 Task: Look for space in Hosdurga, India from 9th June, 2023 to 16th June, 2023 for 2 adults in price range Rs.8000 to Rs.16000. Place can be entire place with 2 bedrooms having 2 beds and 1 bathroom. Property type can be house, flat, guest house. Booking option can be shelf check-in. Required host language is English.
Action: Mouse moved to (418, 105)
Screenshot: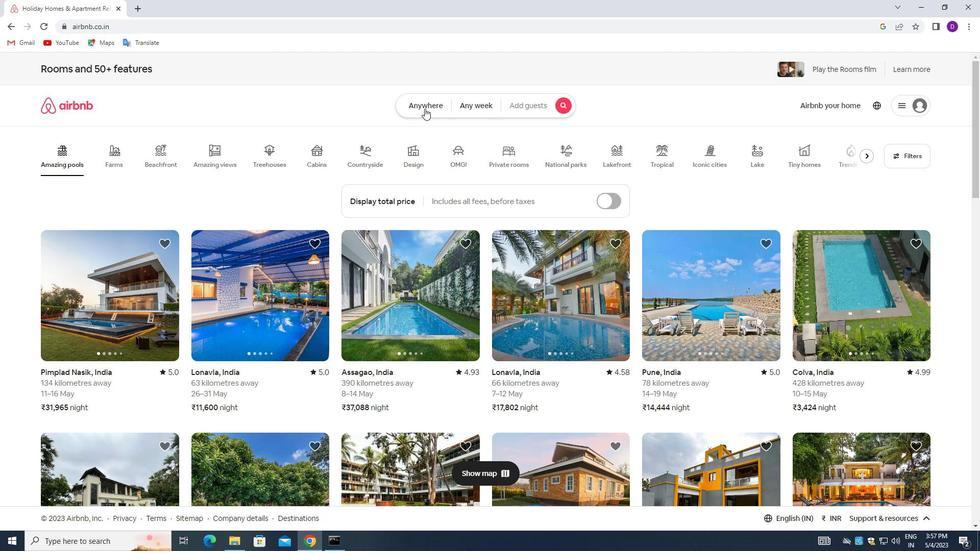 
Action: Mouse pressed left at (418, 105)
Screenshot: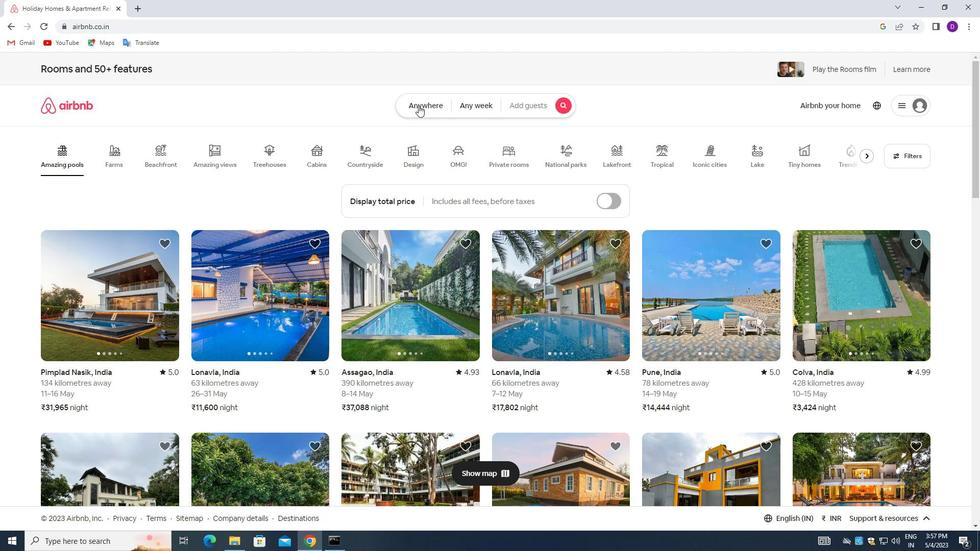 
Action: Mouse moved to (322, 147)
Screenshot: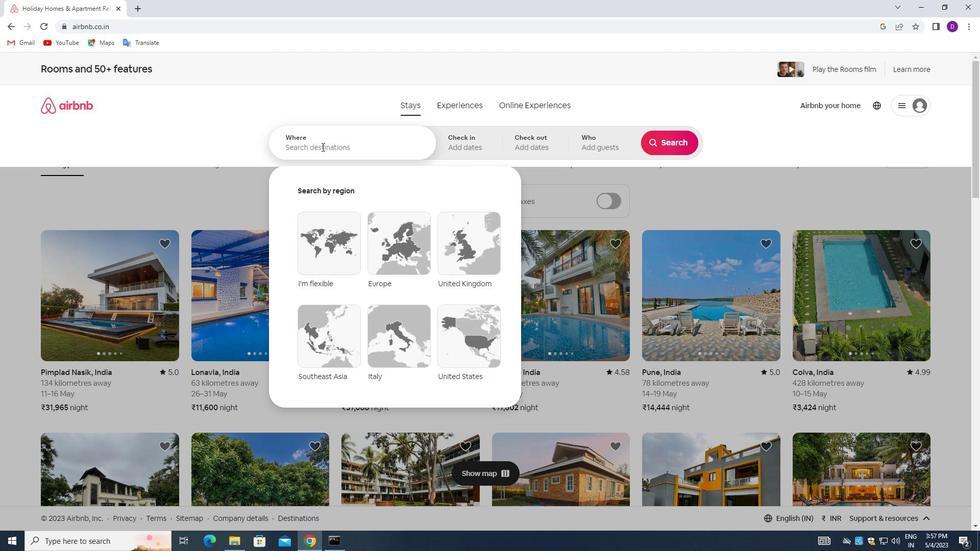
Action: Mouse pressed left at (322, 147)
Screenshot: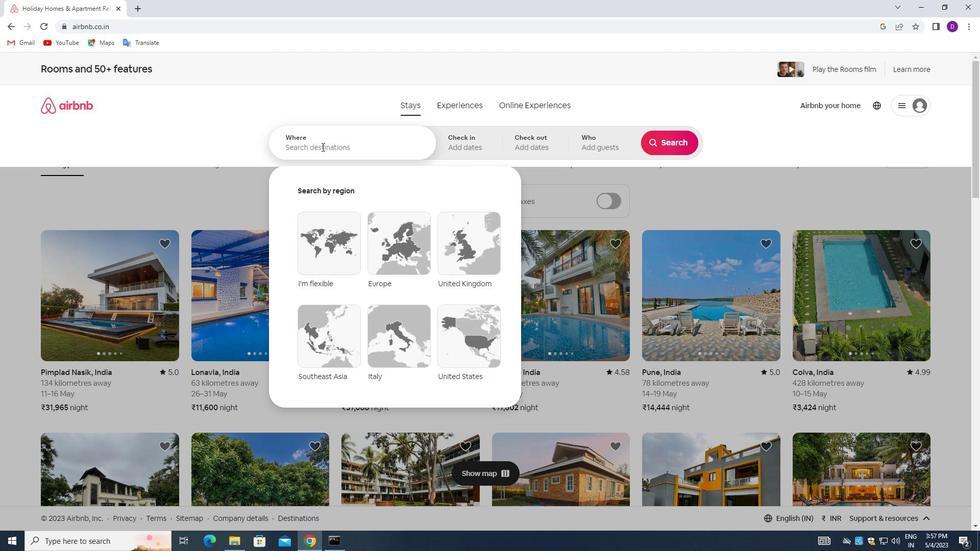 
Action: Mouse moved to (269, 118)
Screenshot: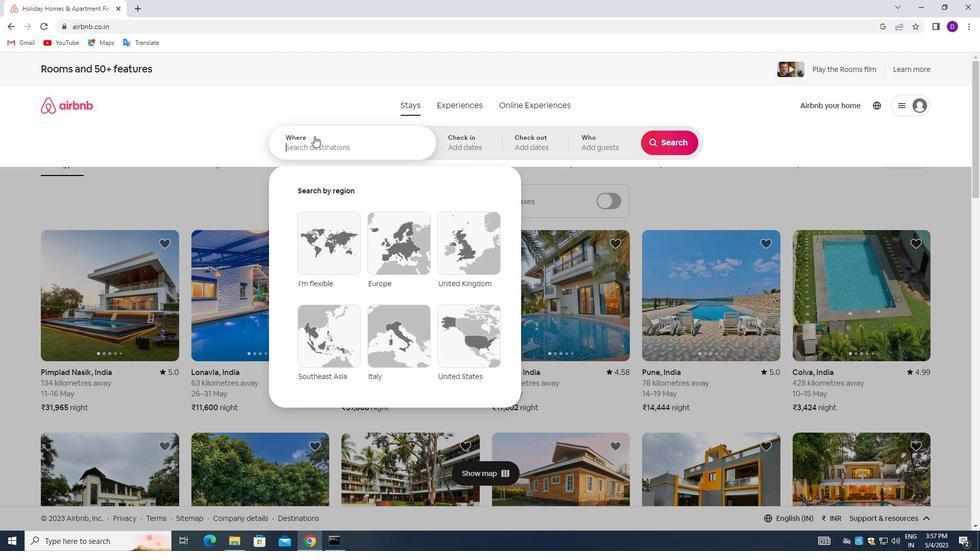 
Action: Key pressed <Key.shift>HOSDURGA,<Key.space><Key.shift>INDIA<Key.enter>
Screenshot: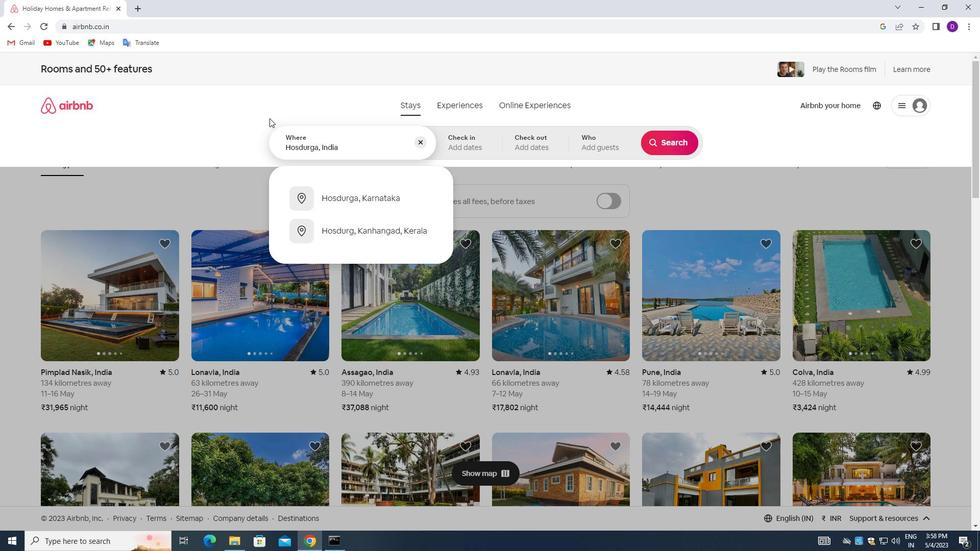 
Action: Mouse moved to (637, 286)
Screenshot: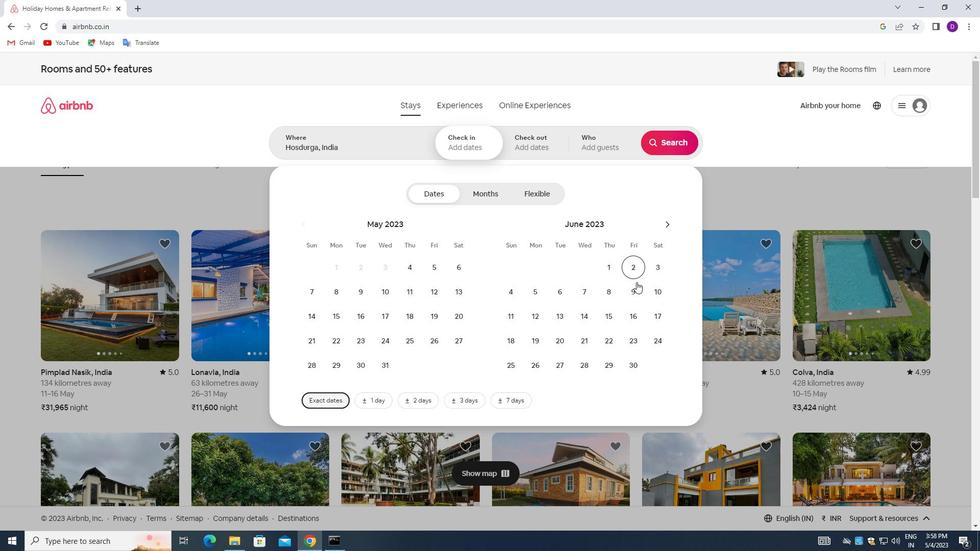 
Action: Mouse pressed left at (637, 286)
Screenshot: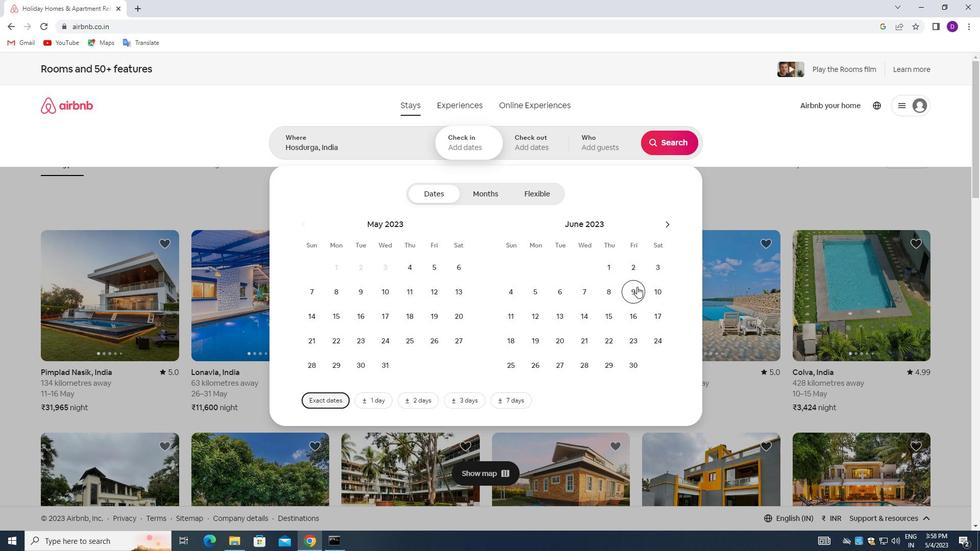 
Action: Mouse moved to (637, 313)
Screenshot: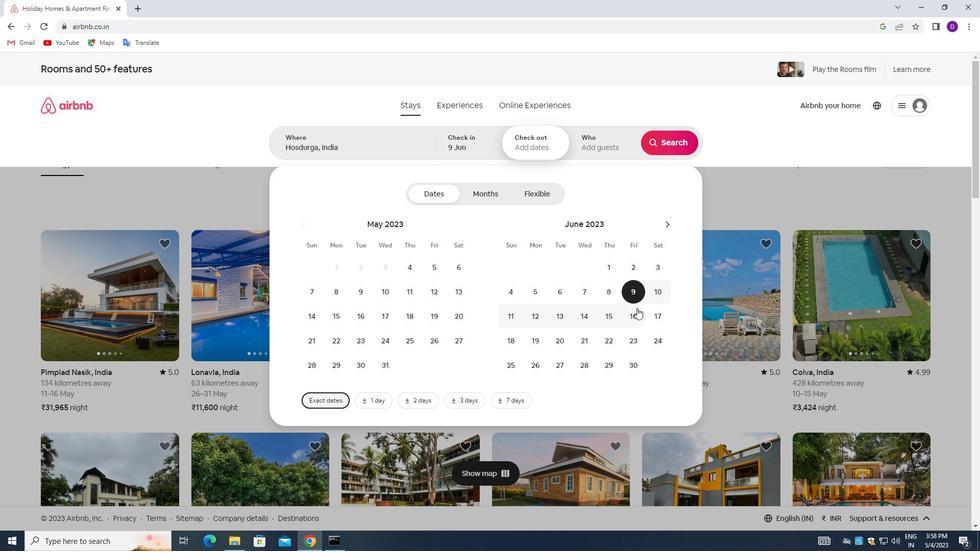 
Action: Mouse pressed left at (637, 313)
Screenshot: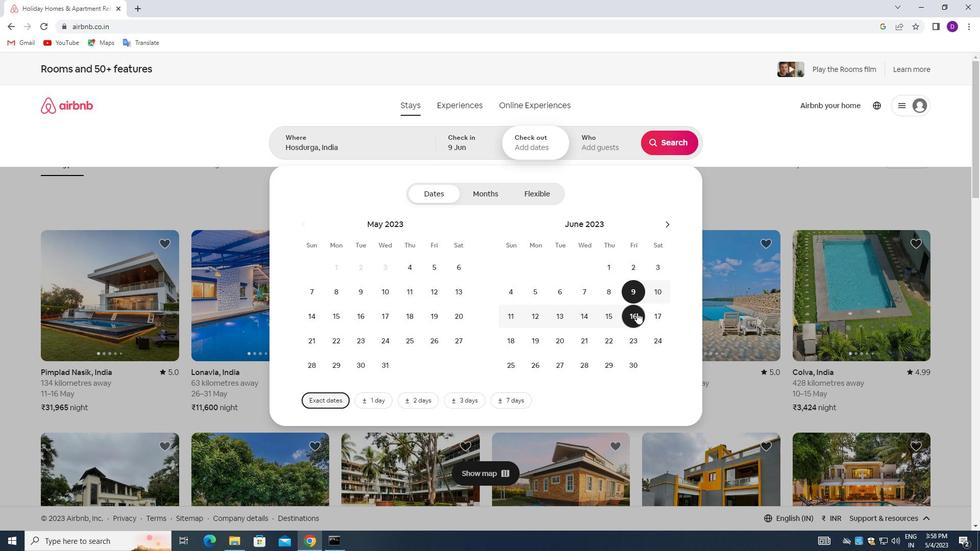 
Action: Mouse moved to (595, 144)
Screenshot: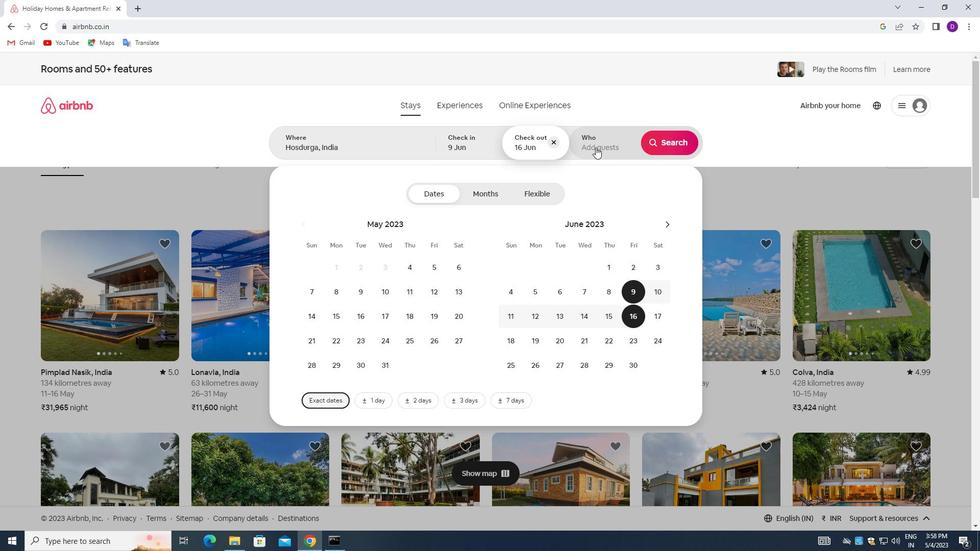 
Action: Mouse pressed left at (595, 144)
Screenshot: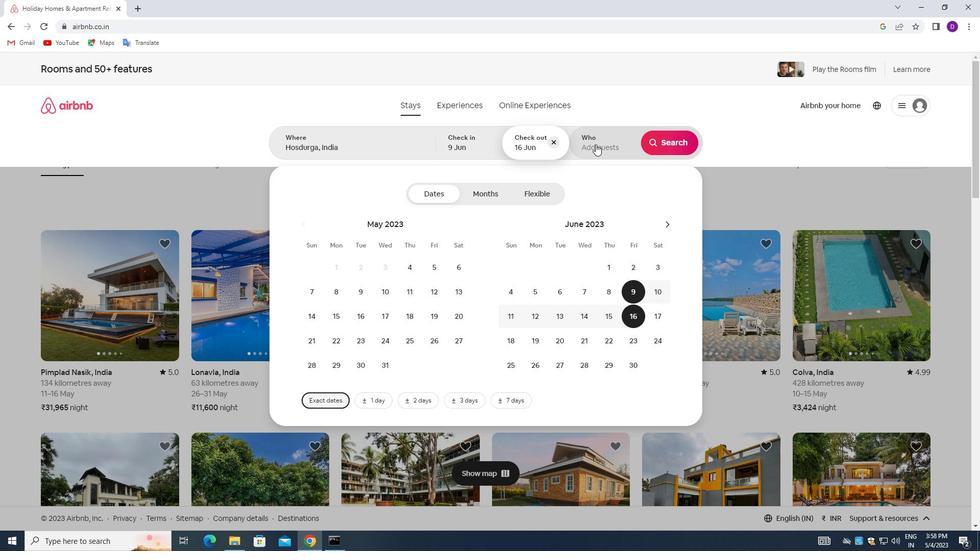 
Action: Mouse moved to (674, 194)
Screenshot: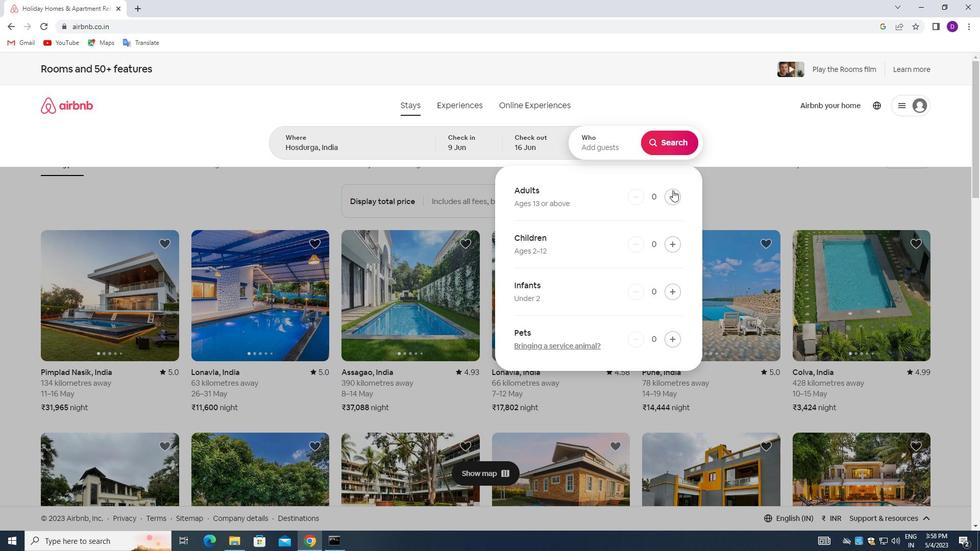 
Action: Mouse pressed left at (674, 194)
Screenshot: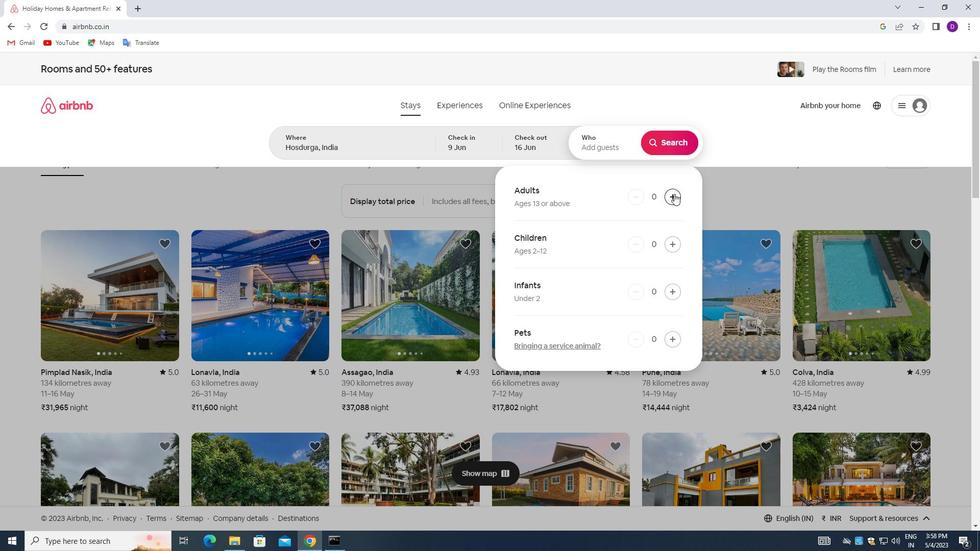 
Action: Mouse pressed left at (674, 194)
Screenshot: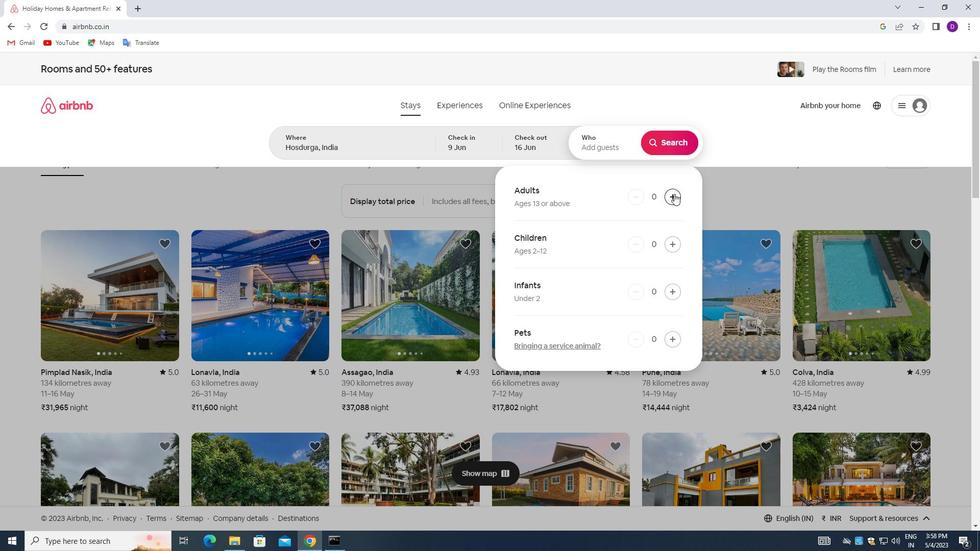 
Action: Mouse moved to (668, 148)
Screenshot: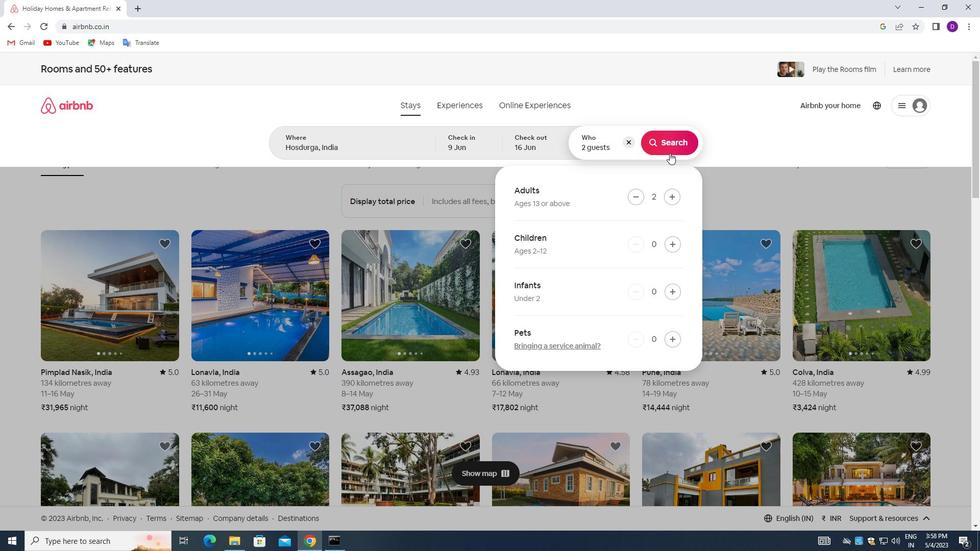 
Action: Mouse pressed left at (668, 148)
Screenshot: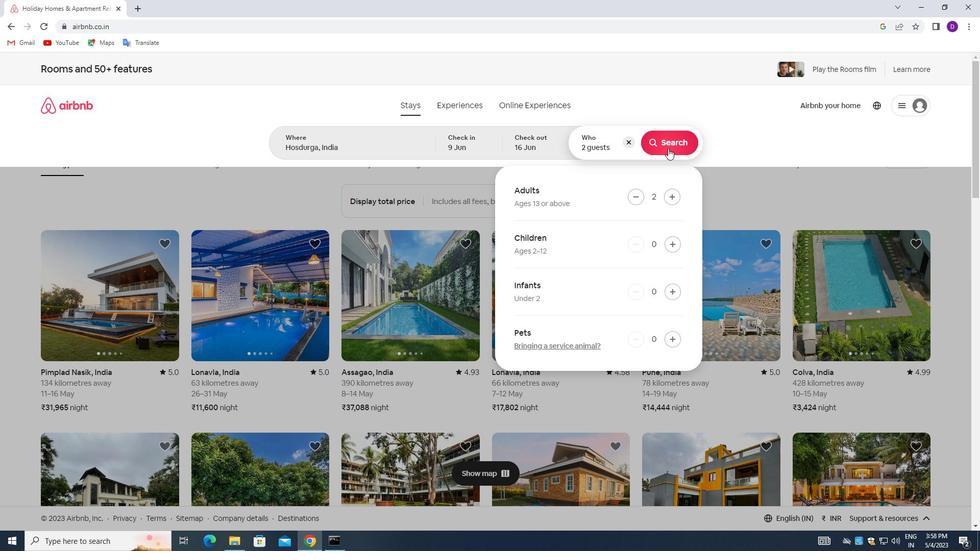 
Action: Mouse moved to (923, 116)
Screenshot: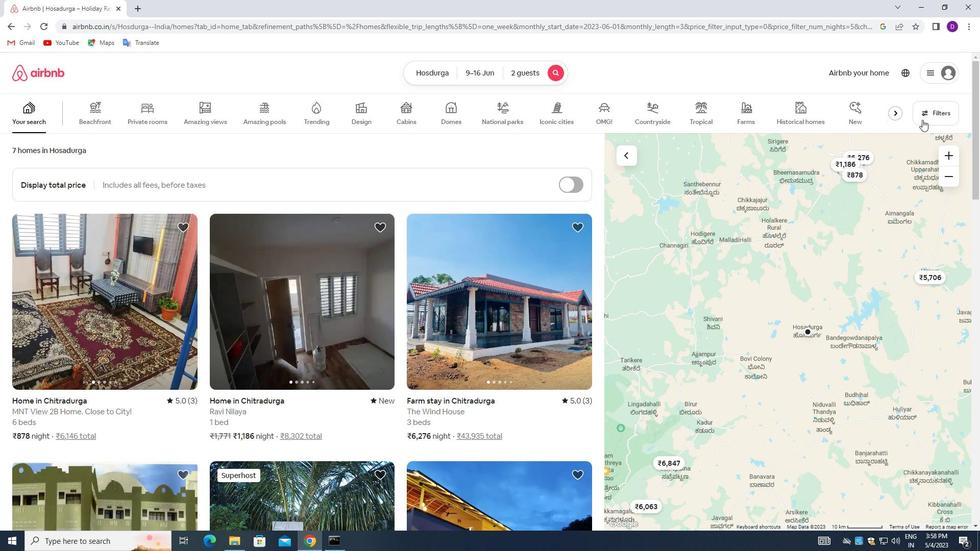 
Action: Mouse pressed left at (923, 116)
Screenshot: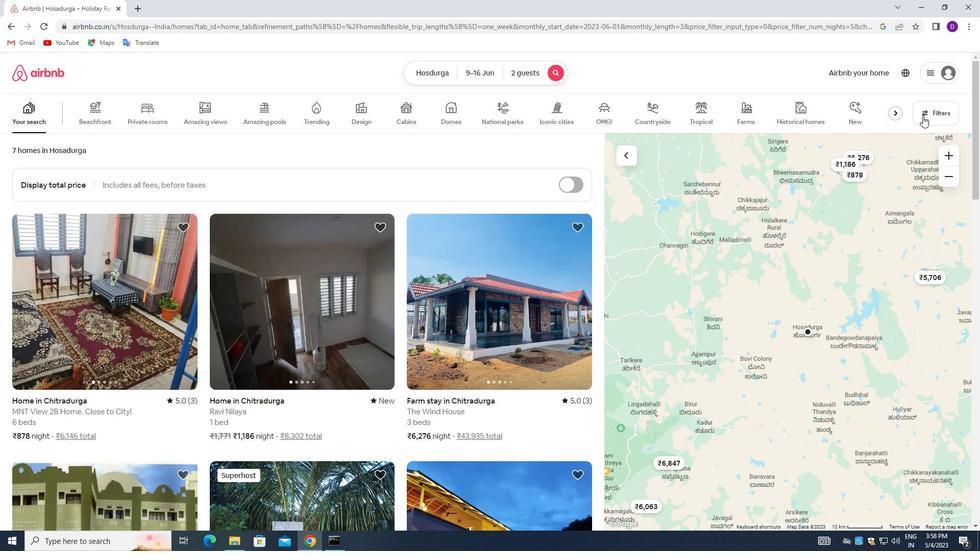 
Action: Mouse moved to (382, 242)
Screenshot: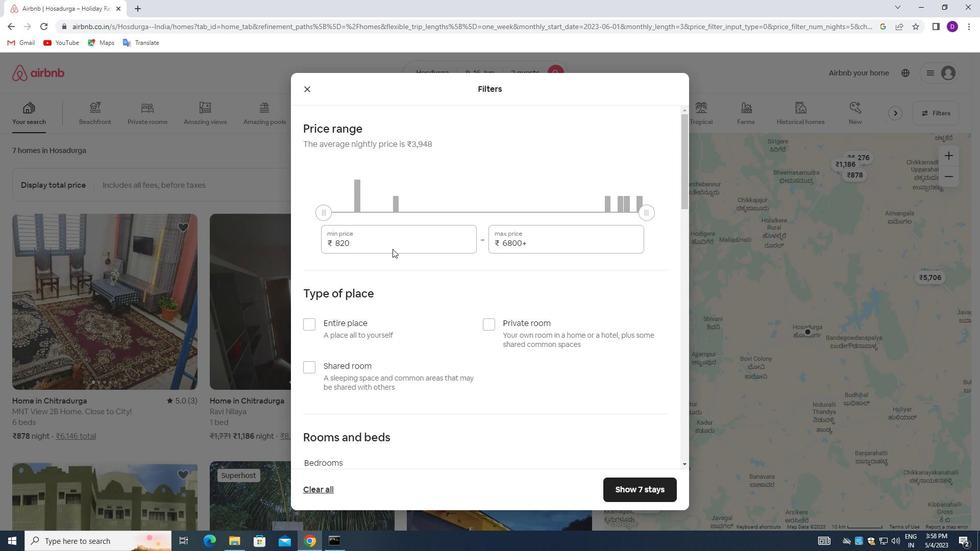 
Action: Mouse pressed left at (382, 242)
Screenshot: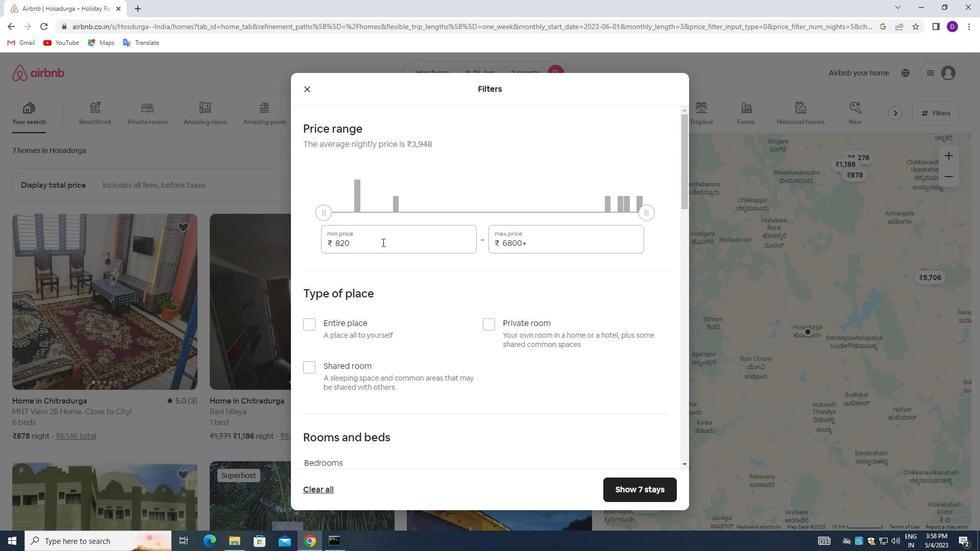 
Action: Mouse pressed left at (382, 242)
Screenshot: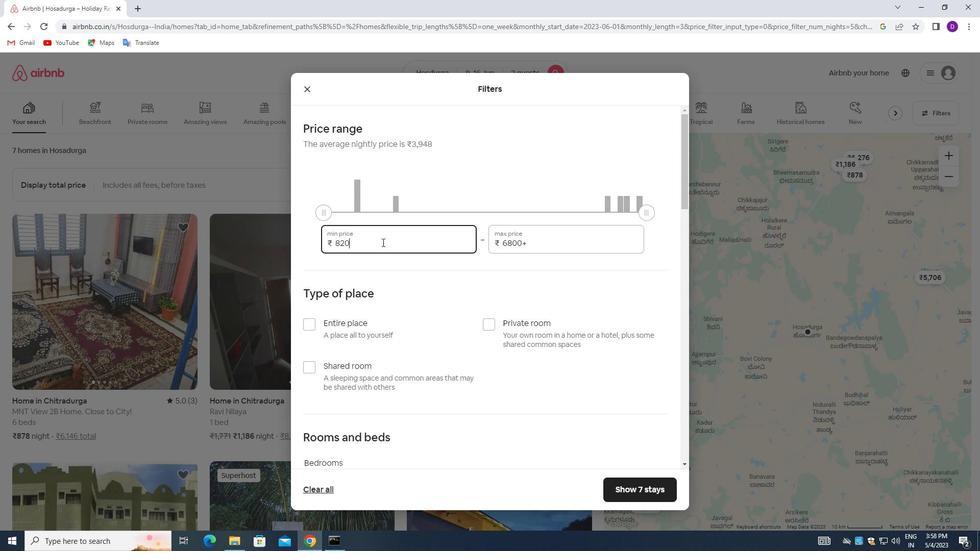 
Action: Mouse moved to (383, 242)
Screenshot: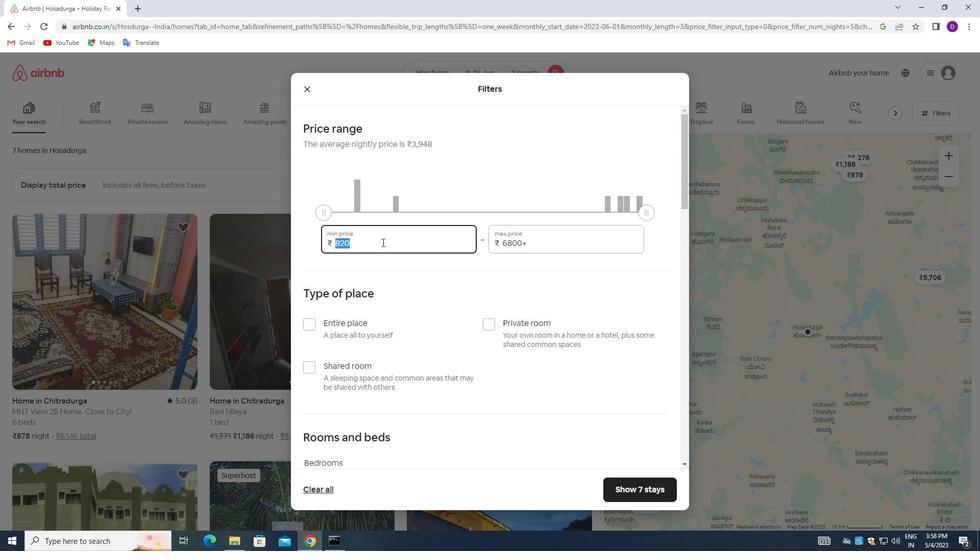 
Action: Key pressed 8000<Key.tab>1699<Key.backspace><Key.backspace>000
Screenshot: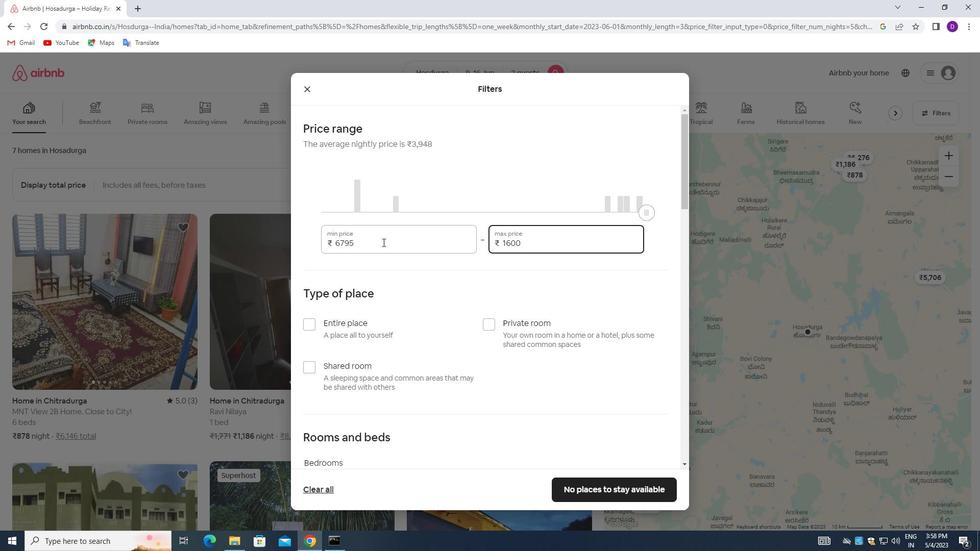 
Action: Mouse moved to (451, 323)
Screenshot: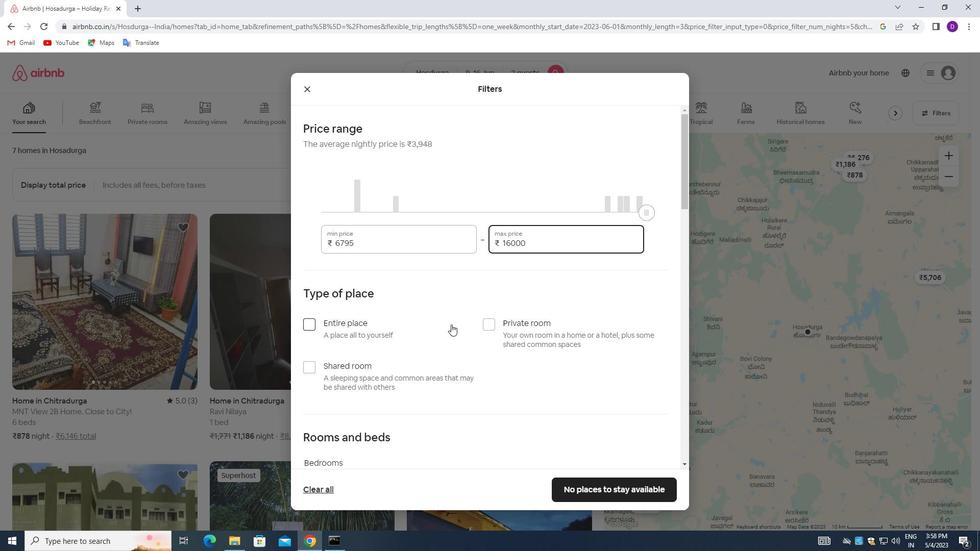 
Action: Mouse scrolled (451, 322) with delta (0, 0)
Screenshot: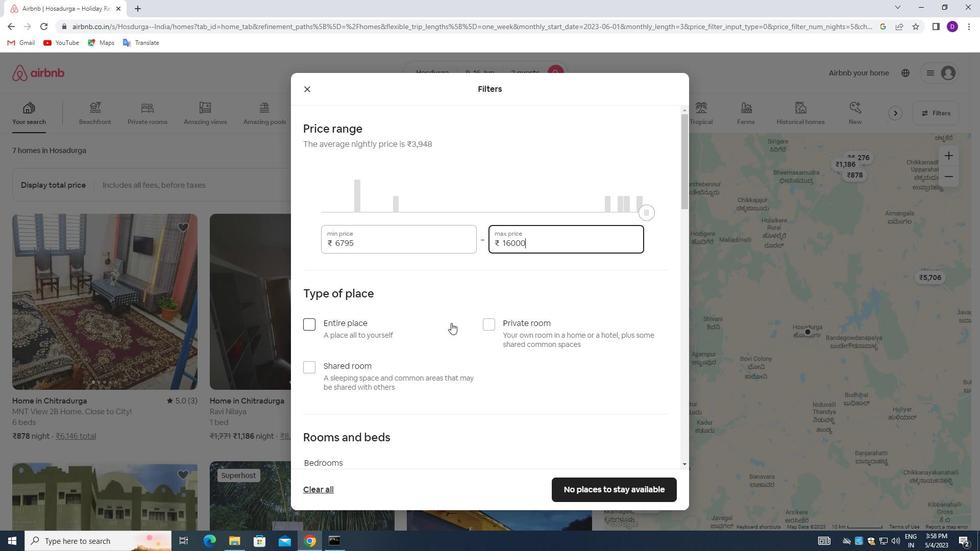 
Action: Mouse scrolled (451, 322) with delta (0, 0)
Screenshot: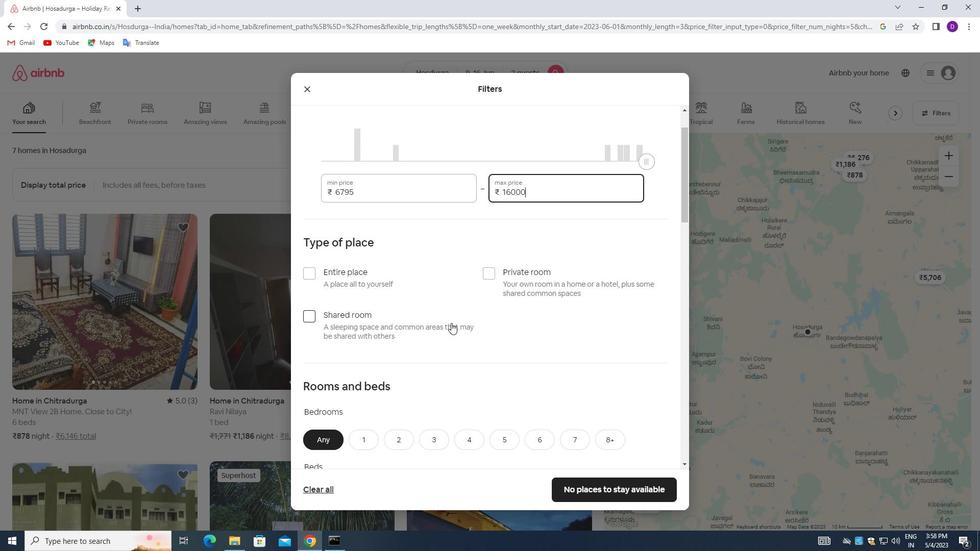
Action: Mouse moved to (449, 318)
Screenshot: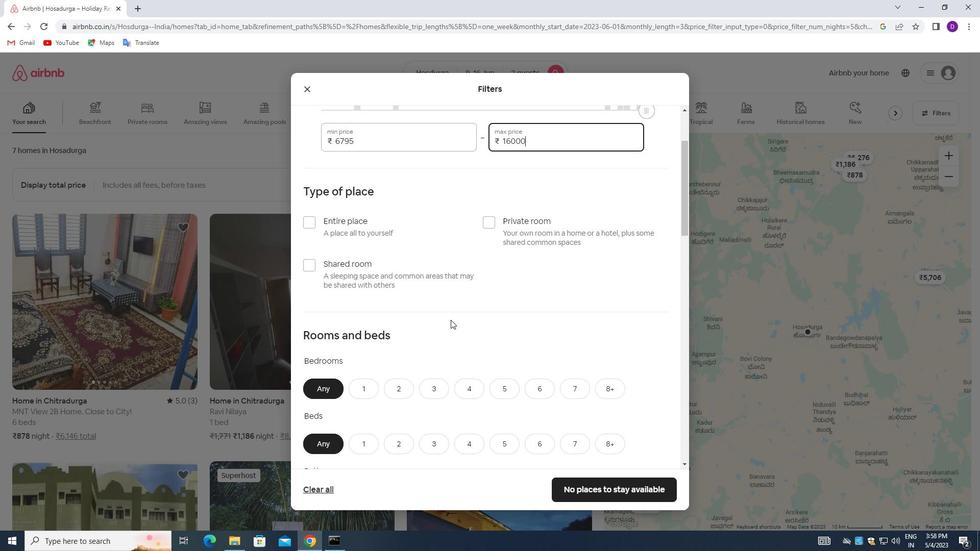 
Action: Mouse scrolled (449, 318) with delta (0, 0)
Screenshot: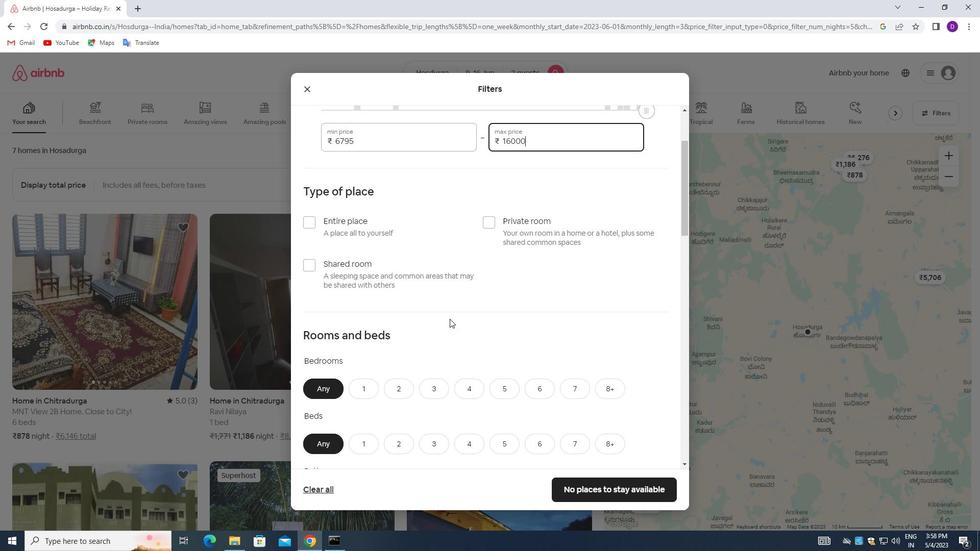 
Action: Mouse moved to (313, 172)
Screenshot: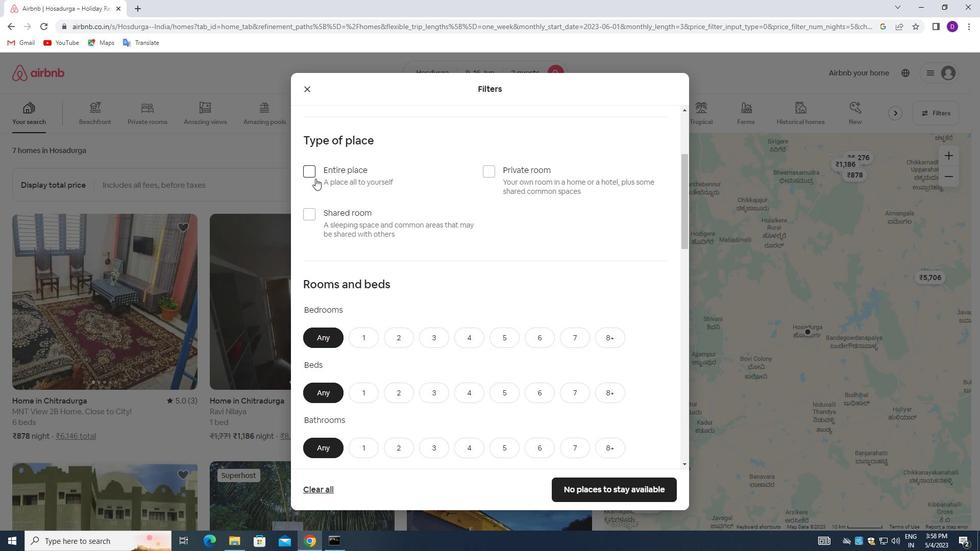 
Action: Mouse pressed left at (313, 172)
Screenshot: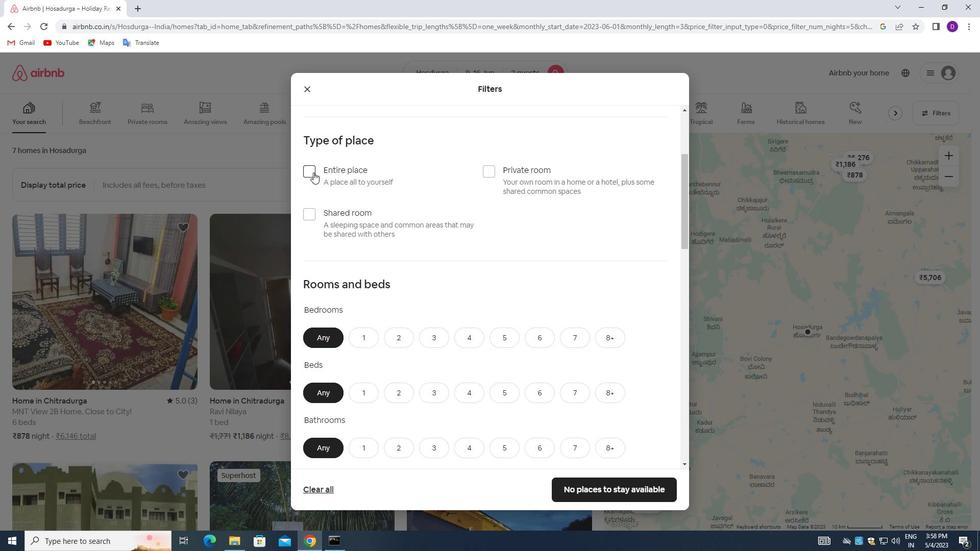 
Action: Mouse moved to (426, 259)
Screenshot: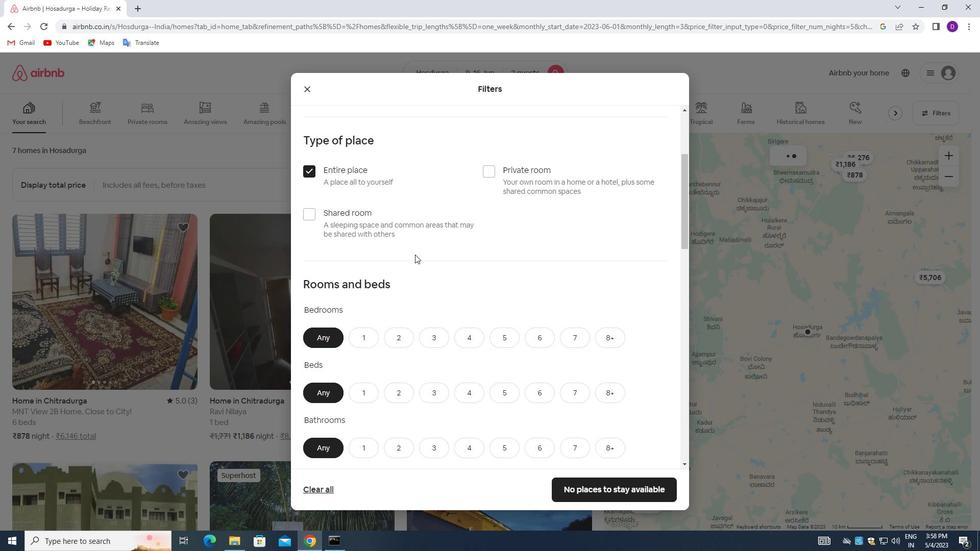 
Action: Mouse scrolled (426, 259) with delta (0, 0)
Screenshot: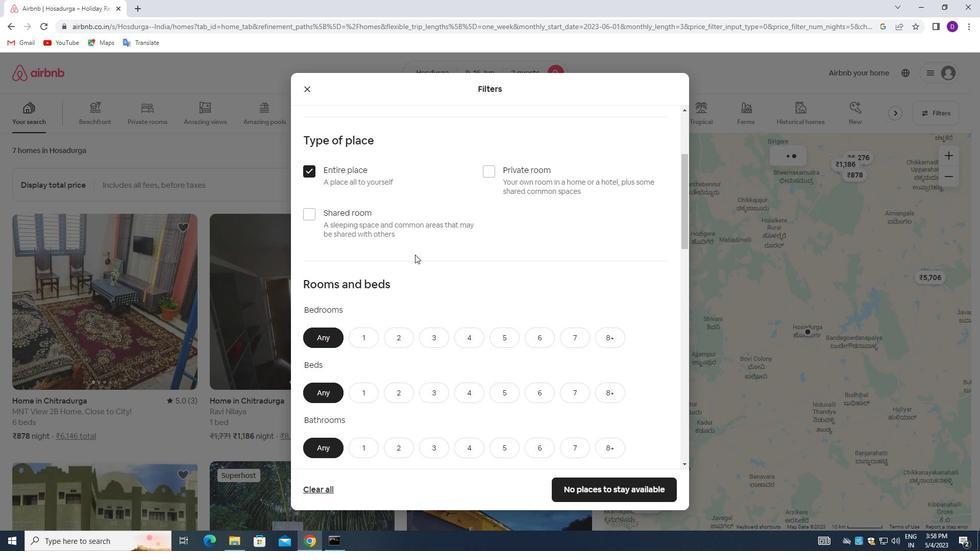 
Action: Mouse moved to (426, 260)
Screenshot: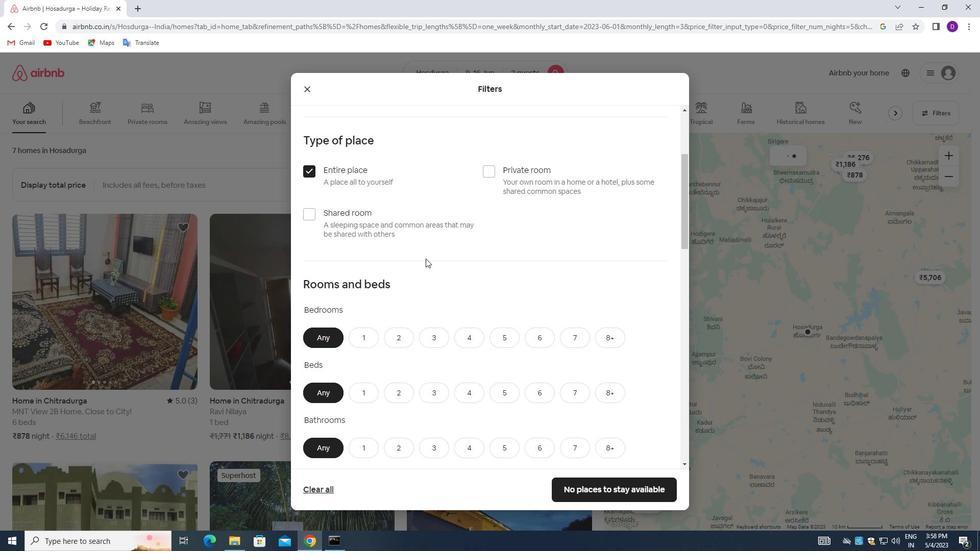
Action: Mouse scrolled (426, 260) with delta (0, 0)
Screenshot: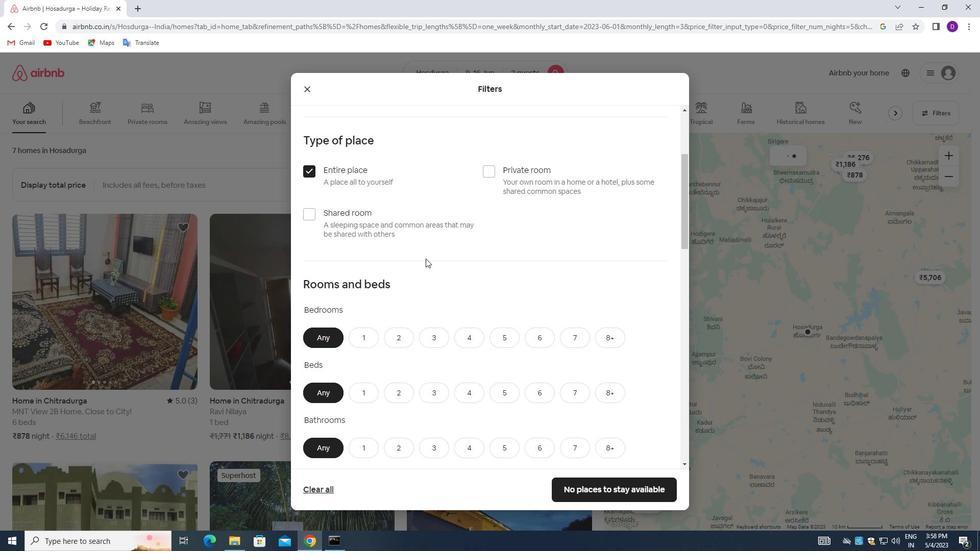 
Action: Mouse moved to (396, 243)
Screenshot: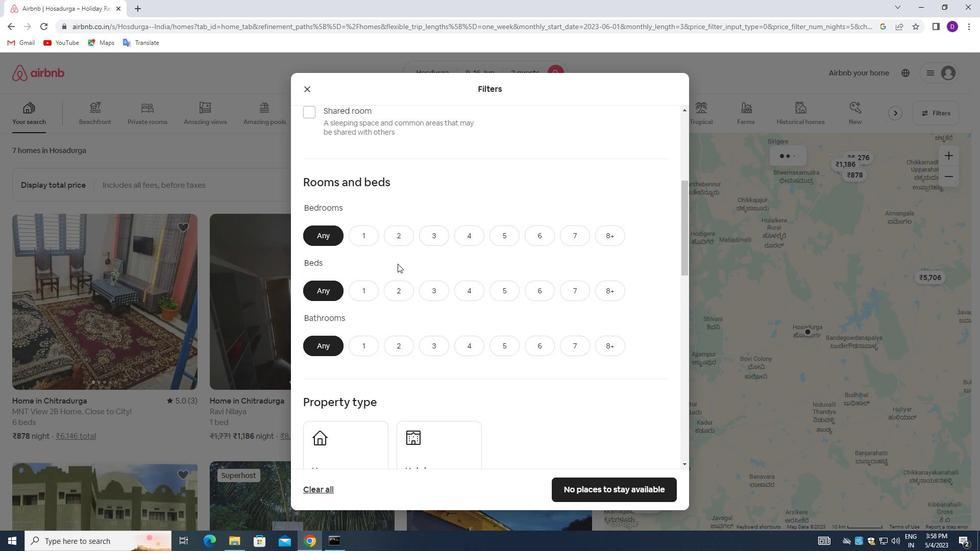 
Action: Mouse pressed left at (396, 243)
Screenshot: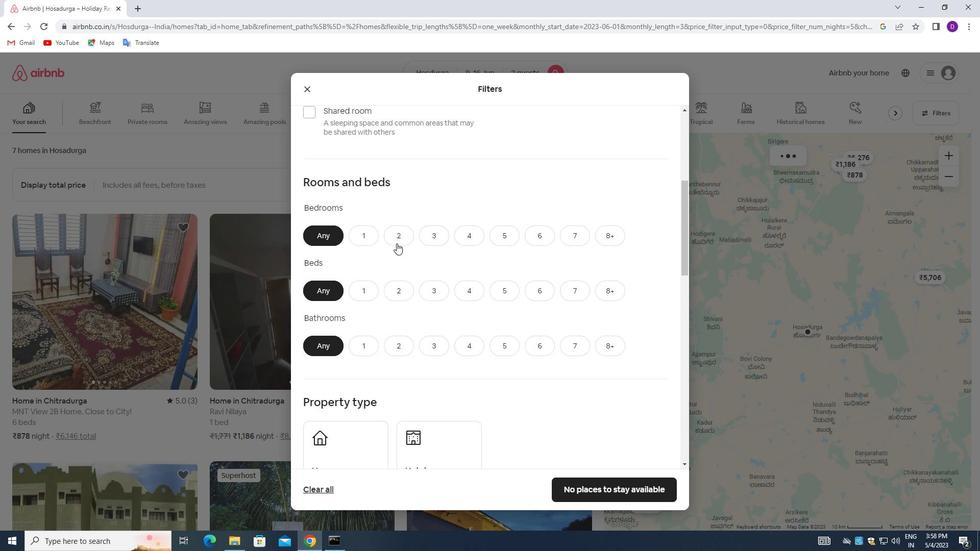 
Action: Mouse moved to (399, 284)
Screenshot: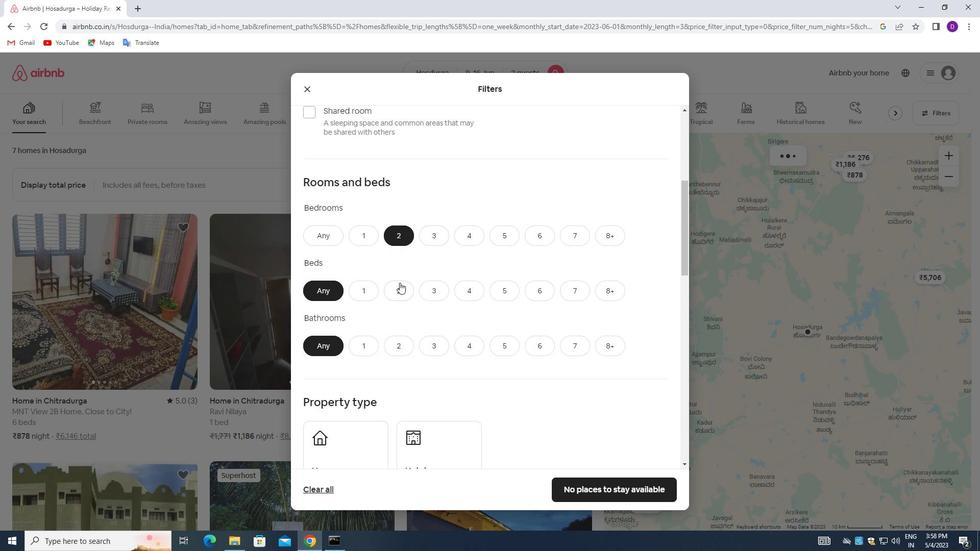 
Action: Mouse pressed left at (399, 284)
Screenshot: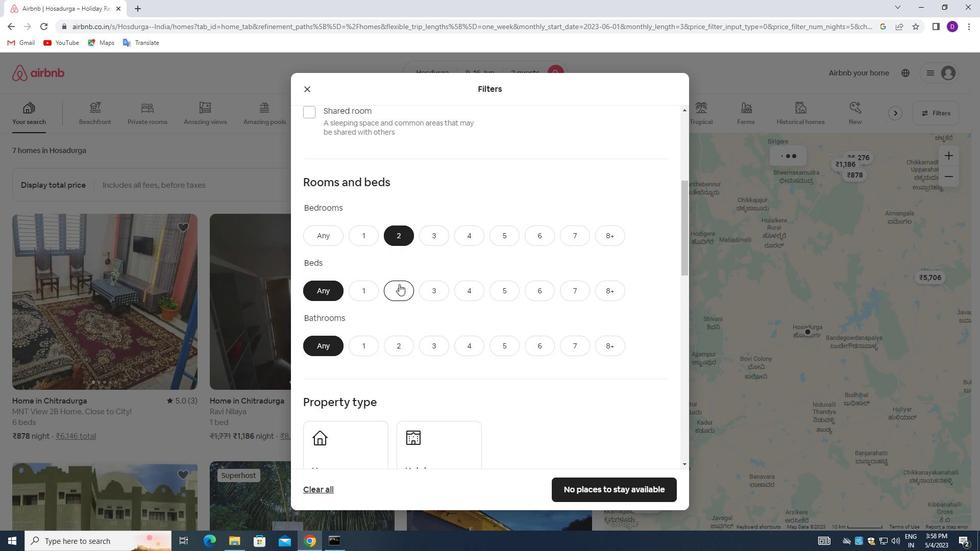 
Action: Mouse moved to (371, 342)
Screenshot: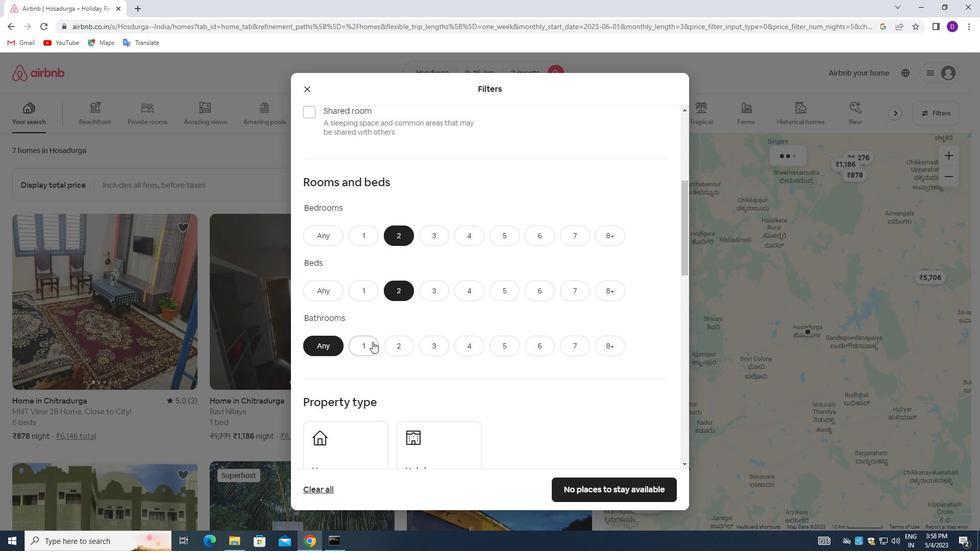 
Action: Mouse pressed left at (371, 342)
Screenshot: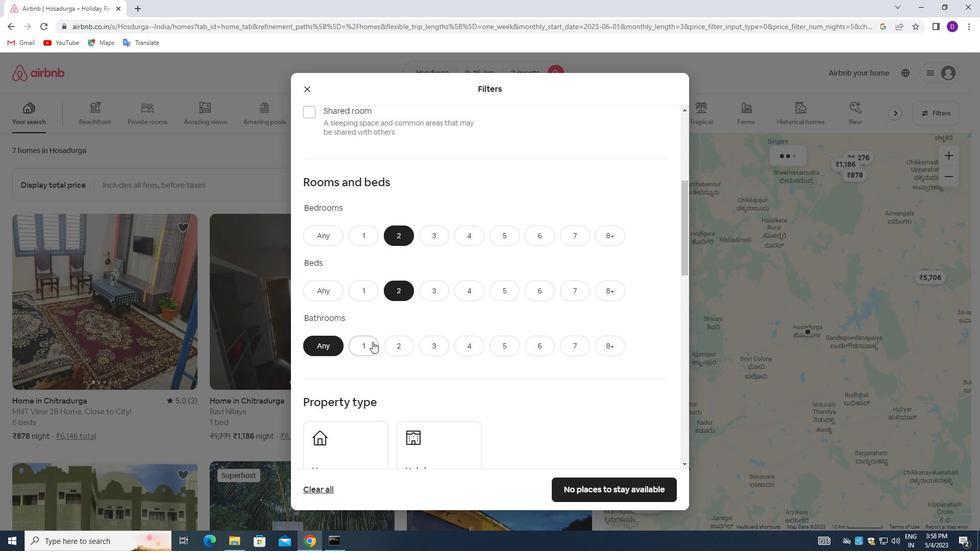 
Action: Mouse moved to (396, 355)
Screenshot: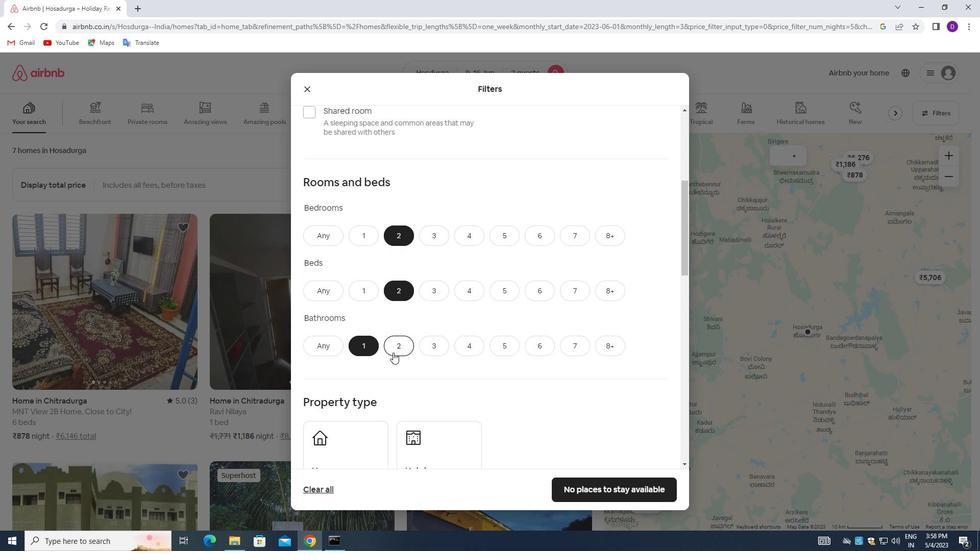 
Action: Mouse scrolled (396, 354) with delta (0, 0)
Screenshot: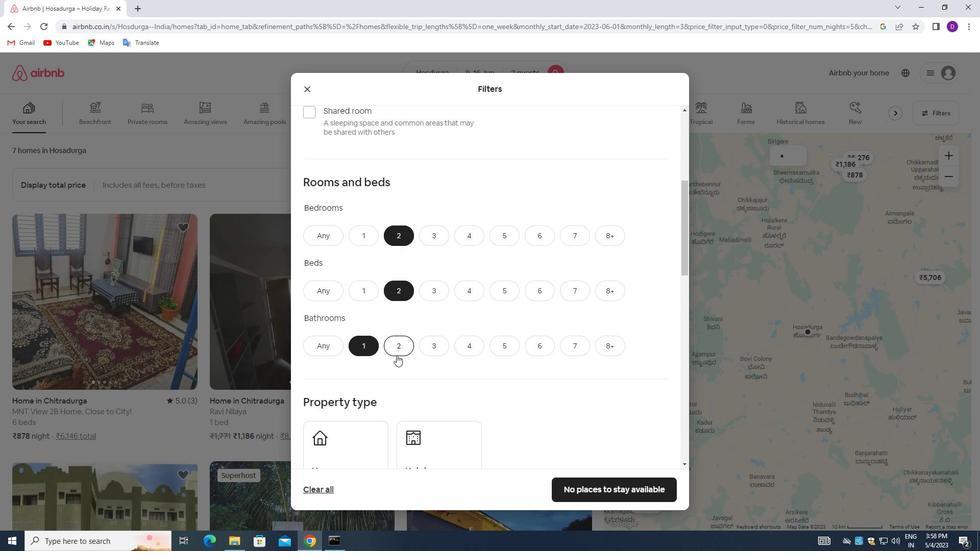 
Action: Mouse scrolled (396, 354) with delta (0, 0)
Screenshot: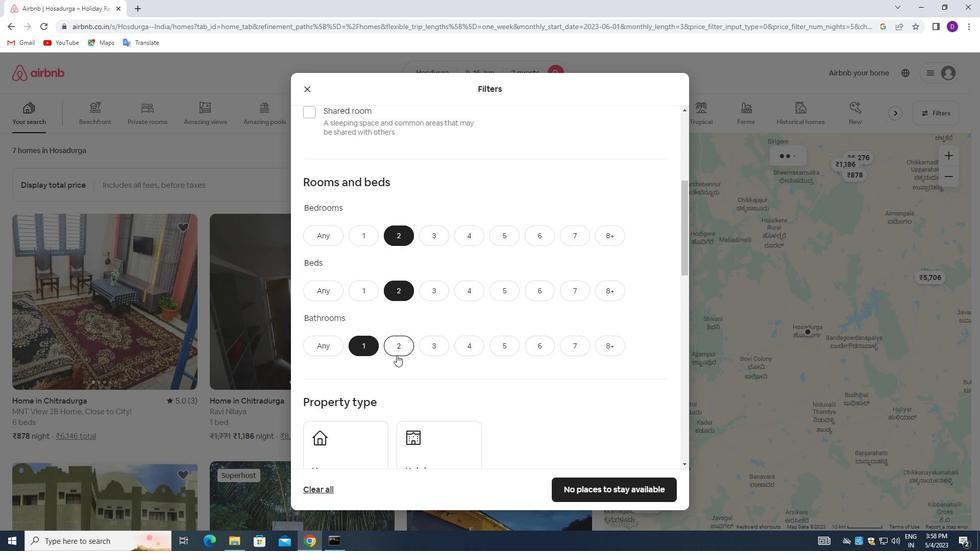 
Action: Mouse moved to (347, 346)
Screenshot: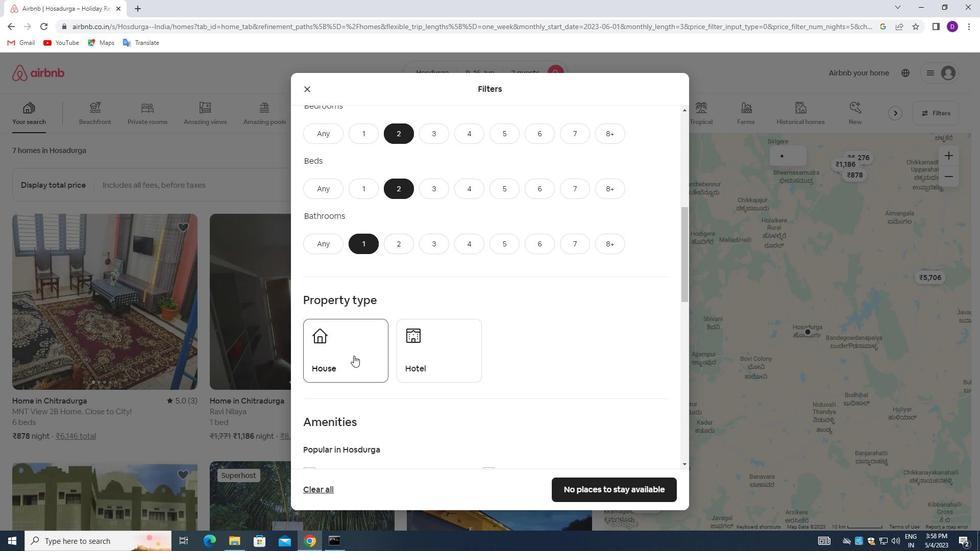 
Action: Mouse pressed left at (347, 346)
Screenshot: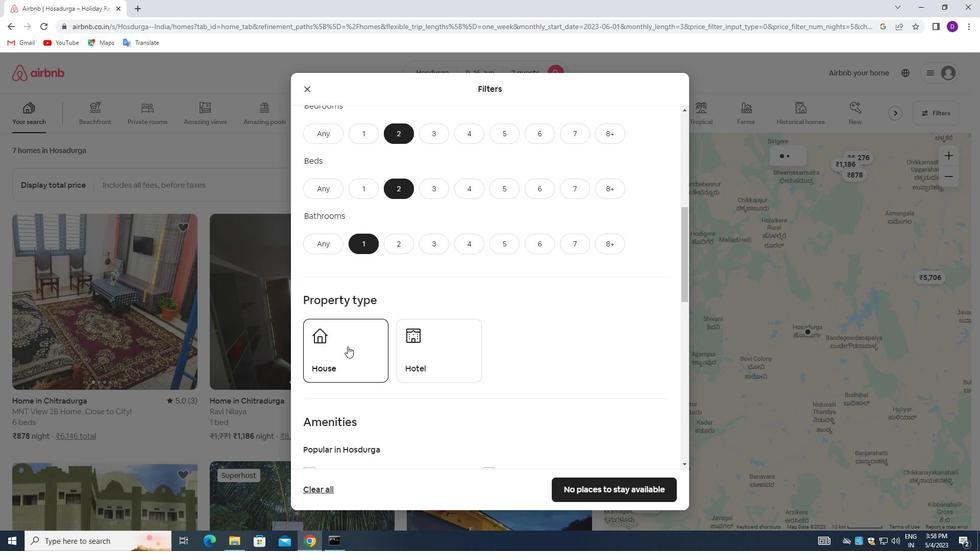
Action: Mouse moved to (410, 339)
Screenshot: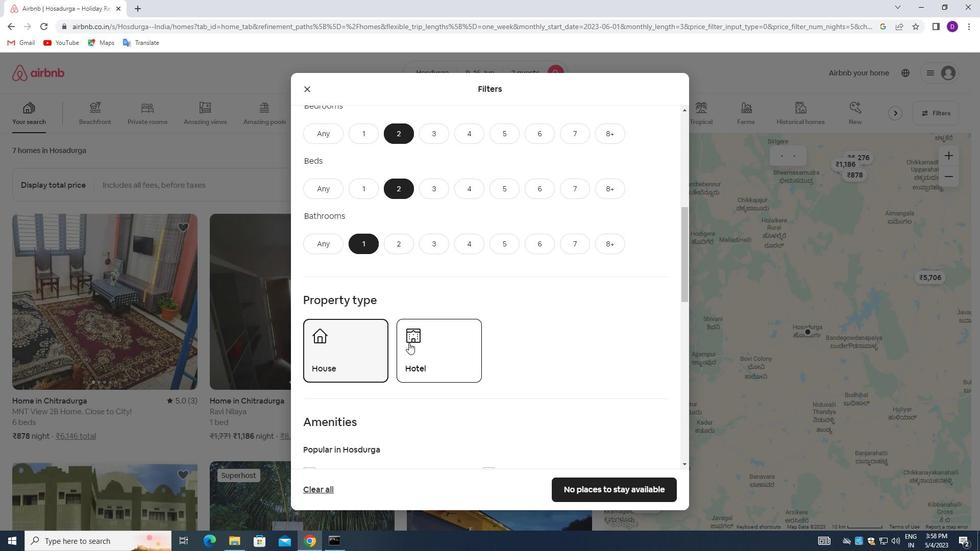 
Action: Mouse scrolled (410, 339) with delta (0, 0)
Screenshot: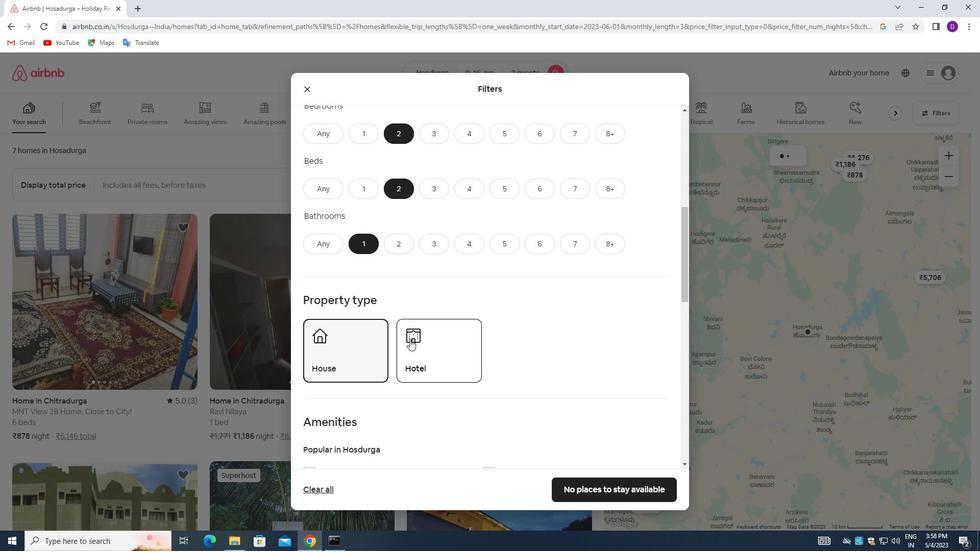 
Action: Mouse scrolled (410, 339) with delta (0, 0)
Screenshot: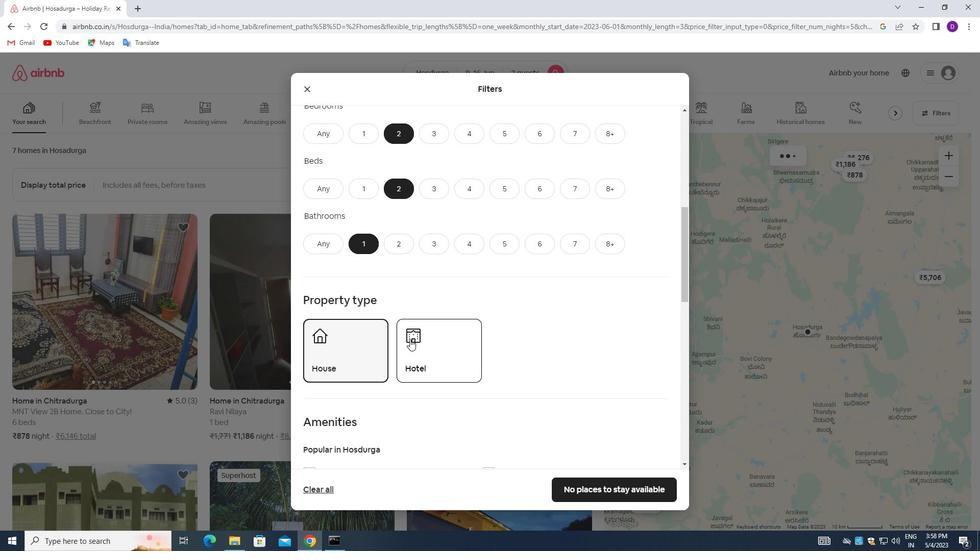 
Action: Mouse moved to (410, 339)
Screenshot: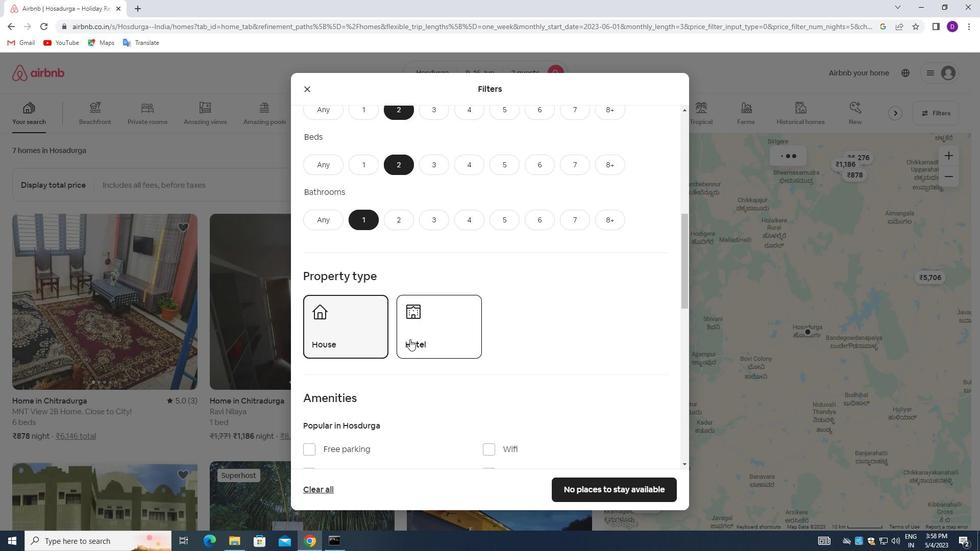 
Action: Mouse scrolled (410, 339) with delta (0, 0)
Screenshot: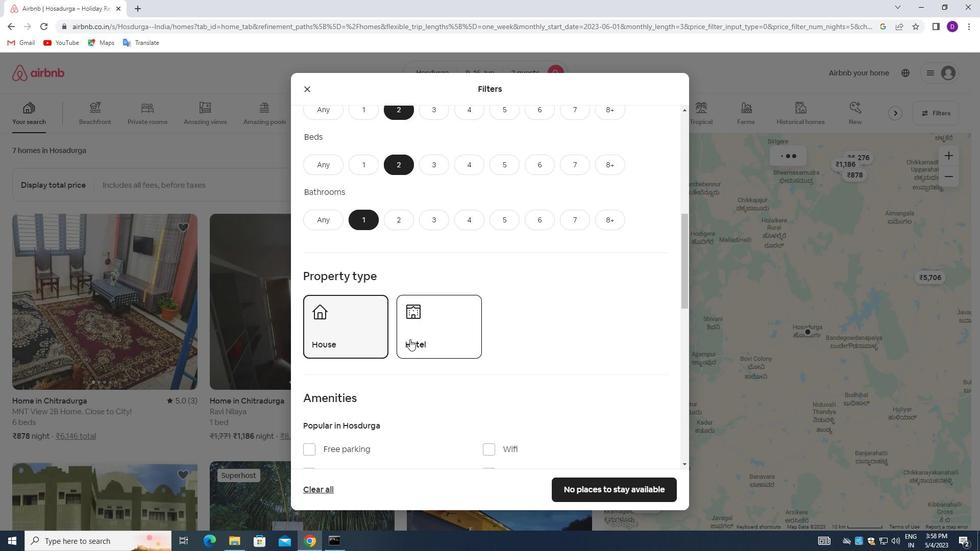 
Action: Mouse moved to (410, 340)
Screenshot: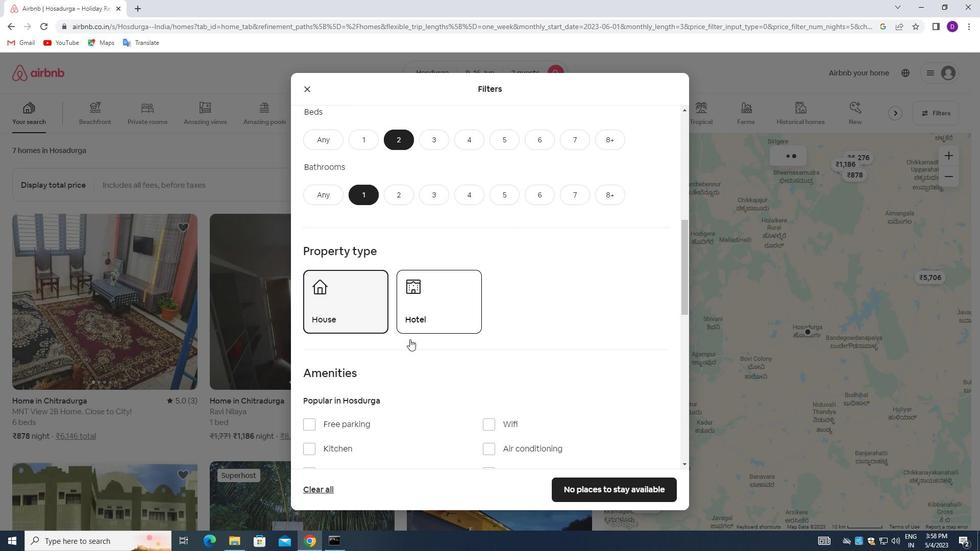 
Action: Mouse scrolled (410, 340) with delta (0, 0)
Screenshot: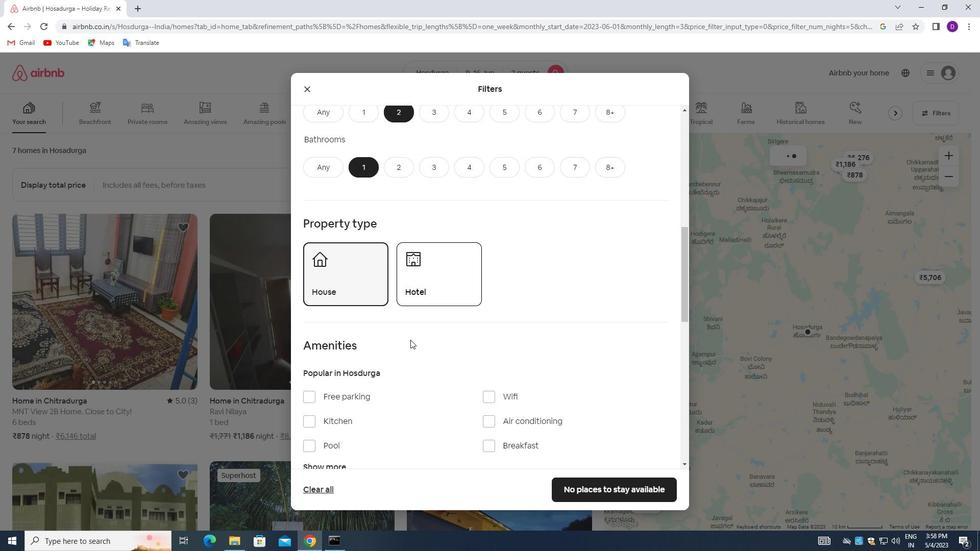 
Action: Mouse moved to (391, 313)
Screenshot: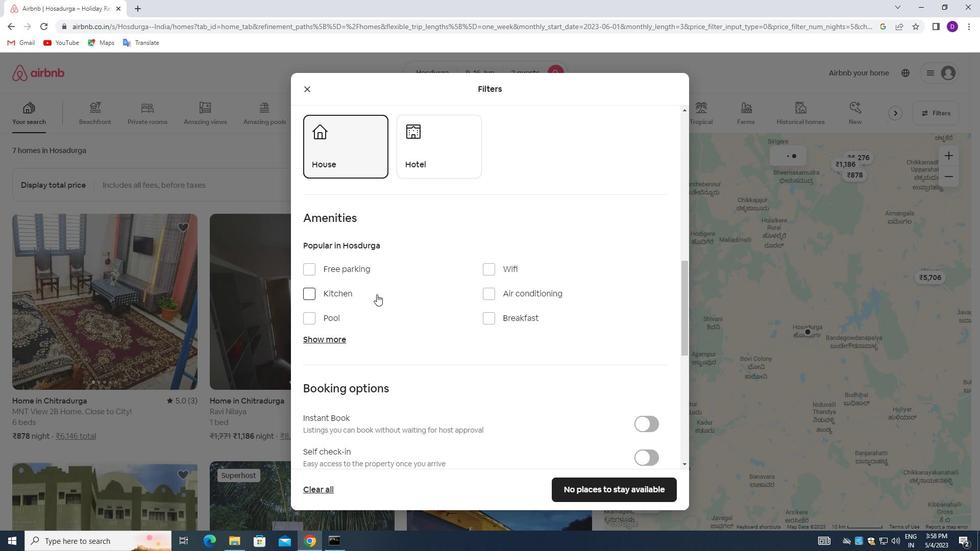 
Action: Mouse scrolled (391, 312) with delta (0, 0)
Screenshot: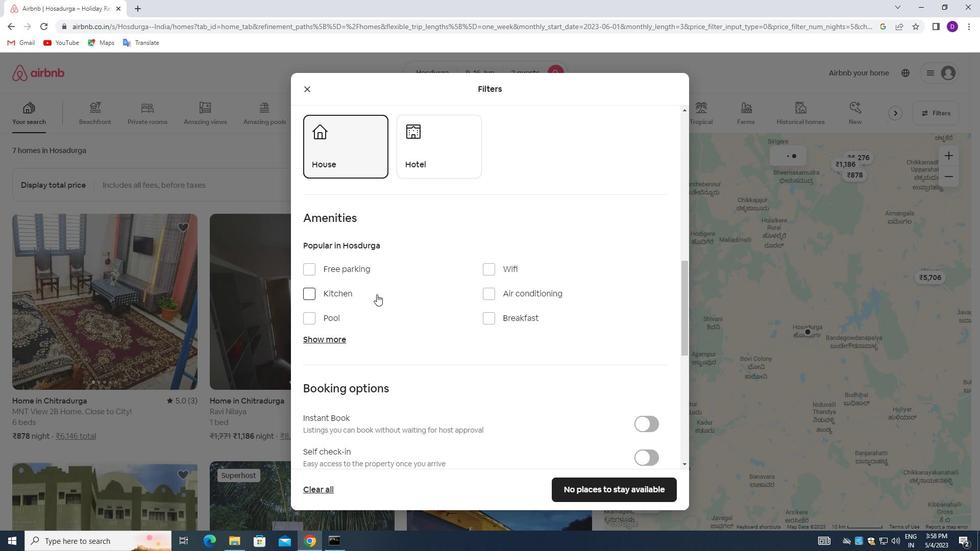 
Action: Mouse moved to (408, 313)
Screenshot: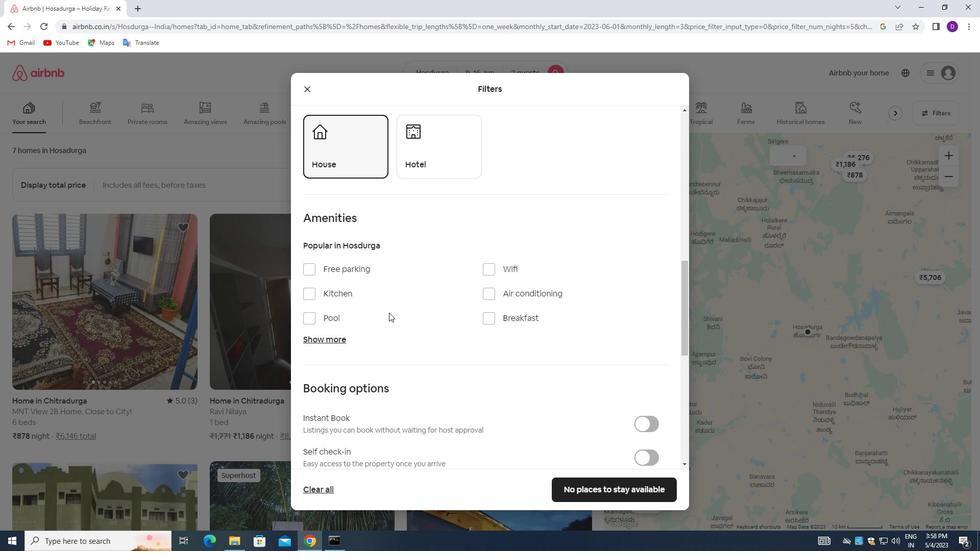 
Action: Mouse scrolled (408, 313) with delta (0, 0)
Screenshot: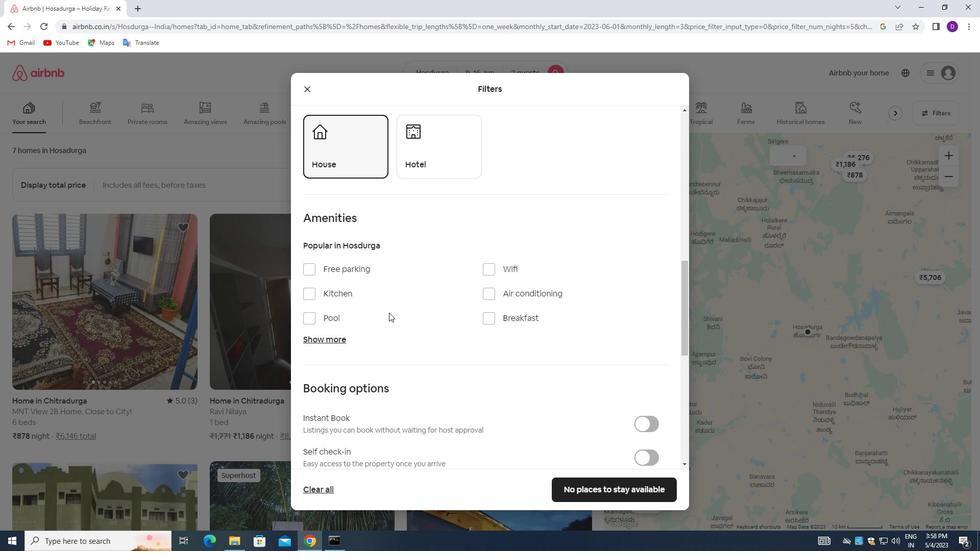 
Action: Mouse moved to (414, 313)
Screenshot: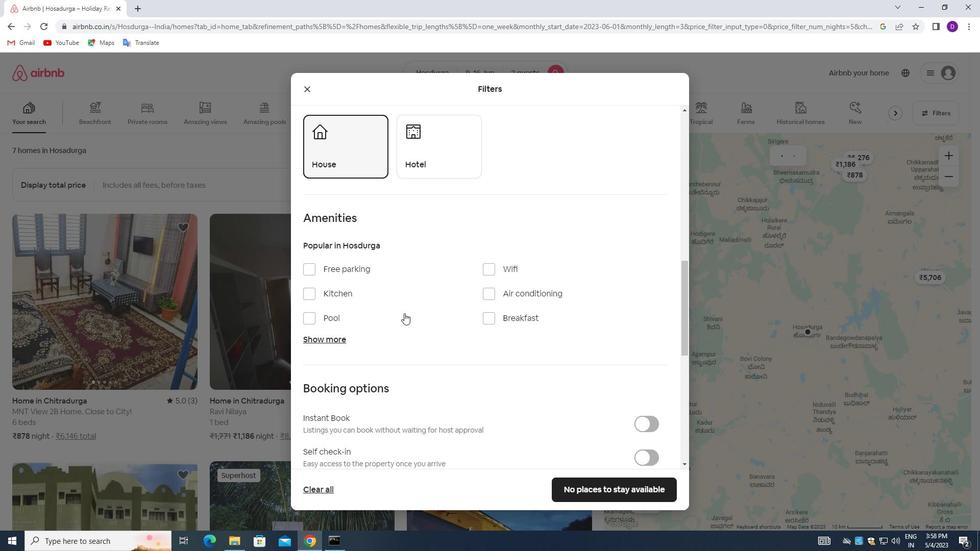 
Action: Mouse scrolled (414, 313) with delta (0, 0)
Screenshot: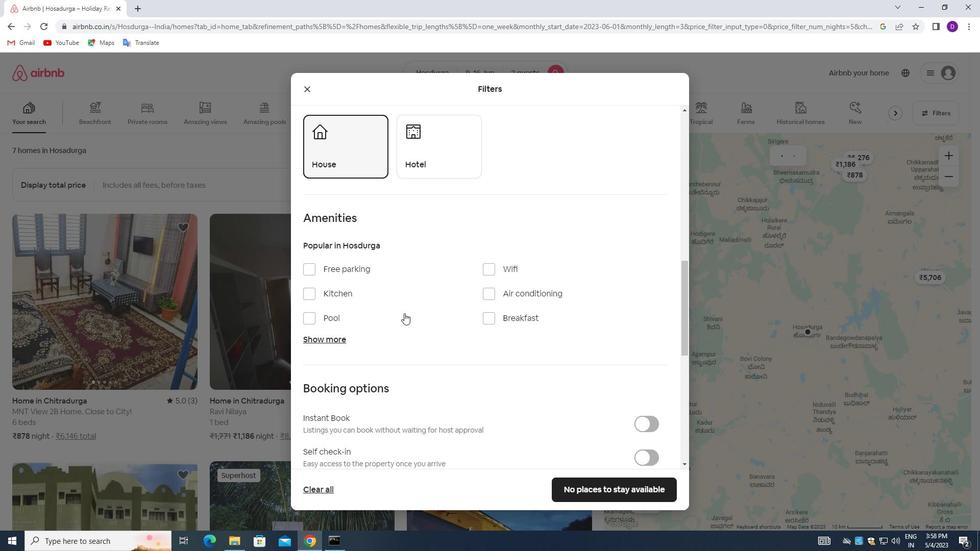 
Action: Mouse moved to (646, 306)
Screenshot: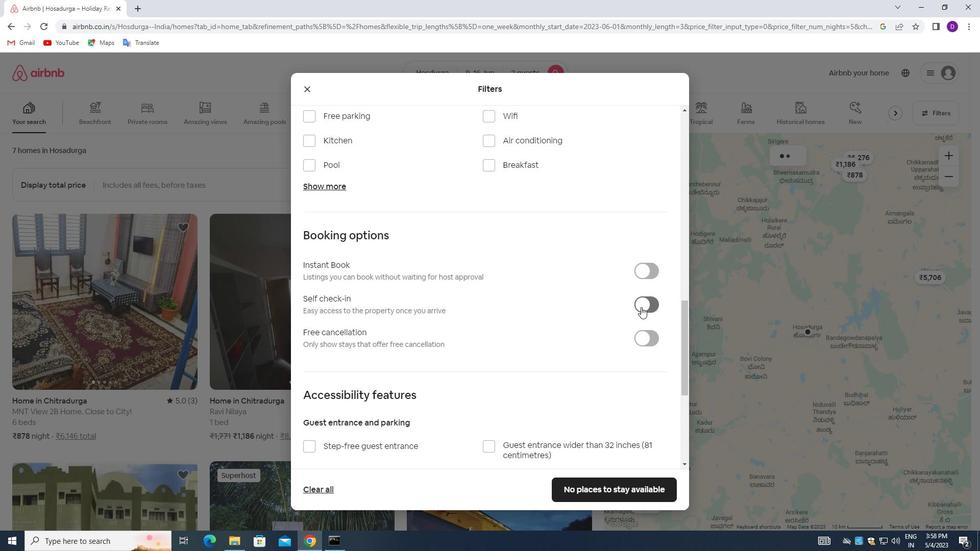 
Action: Mouse pressed left at (646, 306)
Screenshot: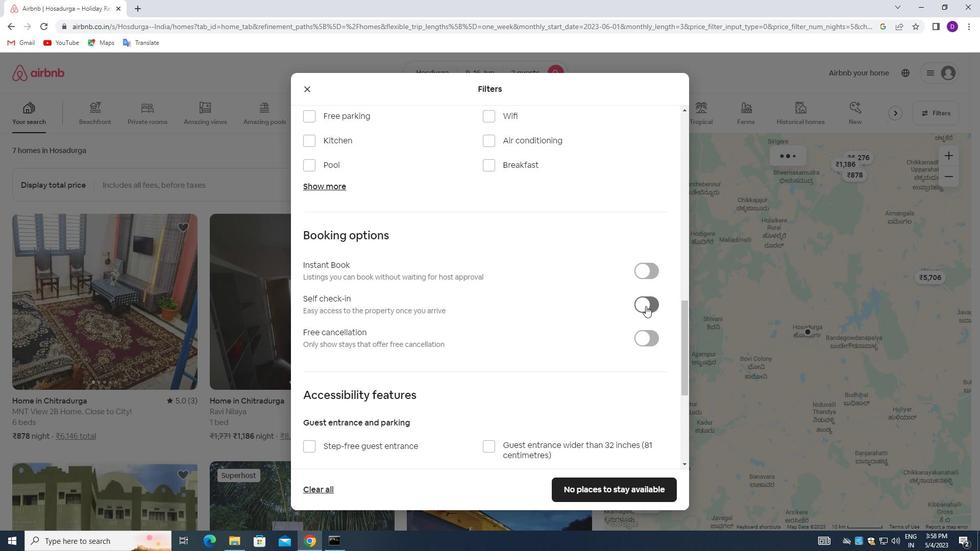 
Action: Mouse moved to (488, 303)
Screenshot: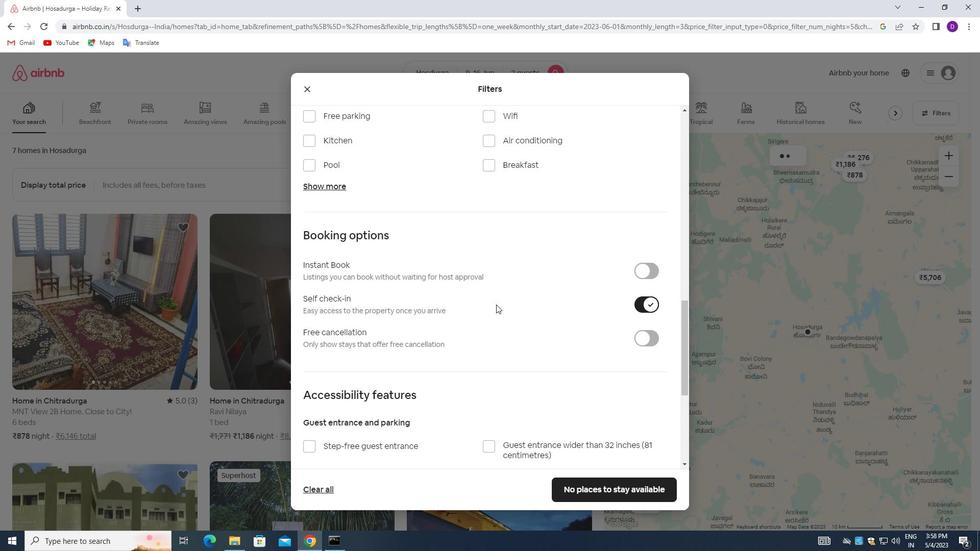 
Action: Mouse scrolled (488, 303) with delta (0, 0)
Screenshot: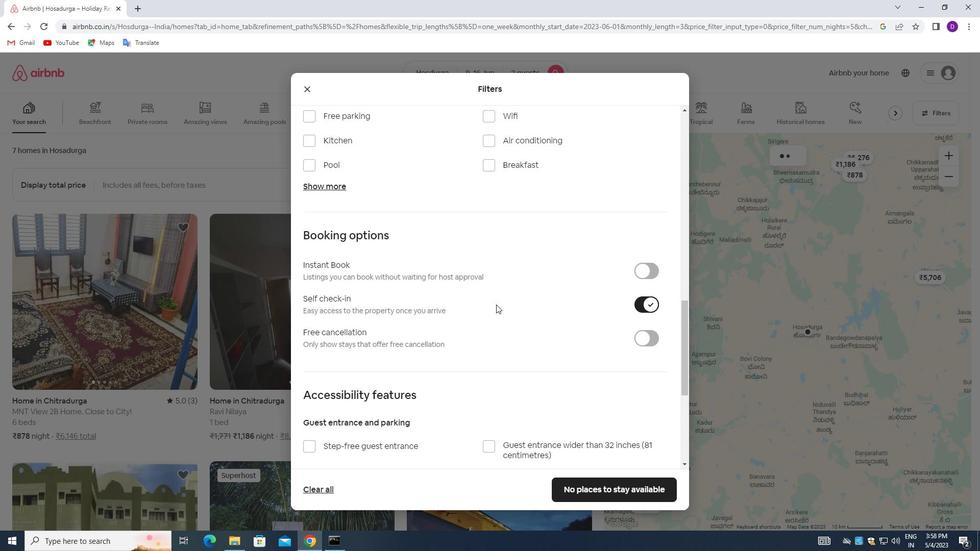 
Action: Mouse moved to (485, 302)
Screenshot: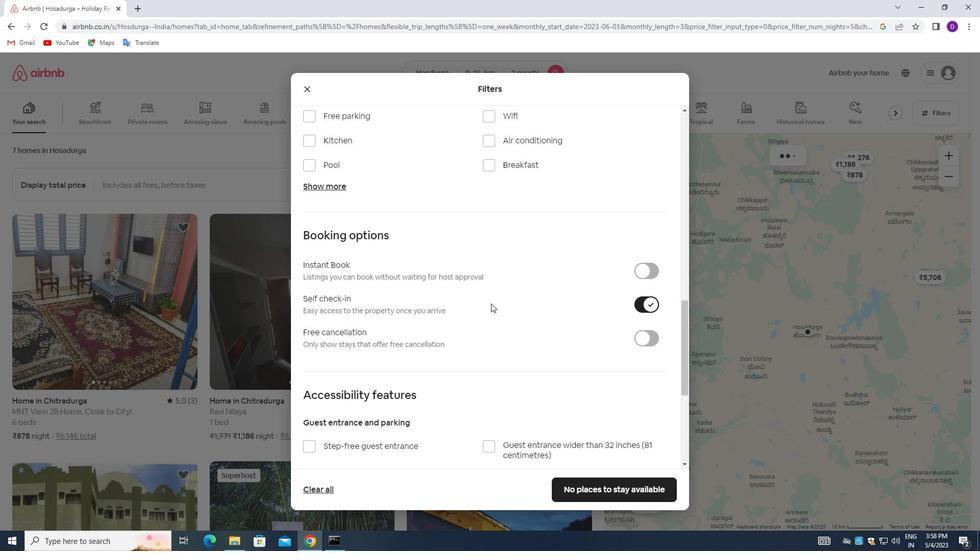 
Action: Mouse scrolled (485, 302) with delta (0, 0)
Screenshot: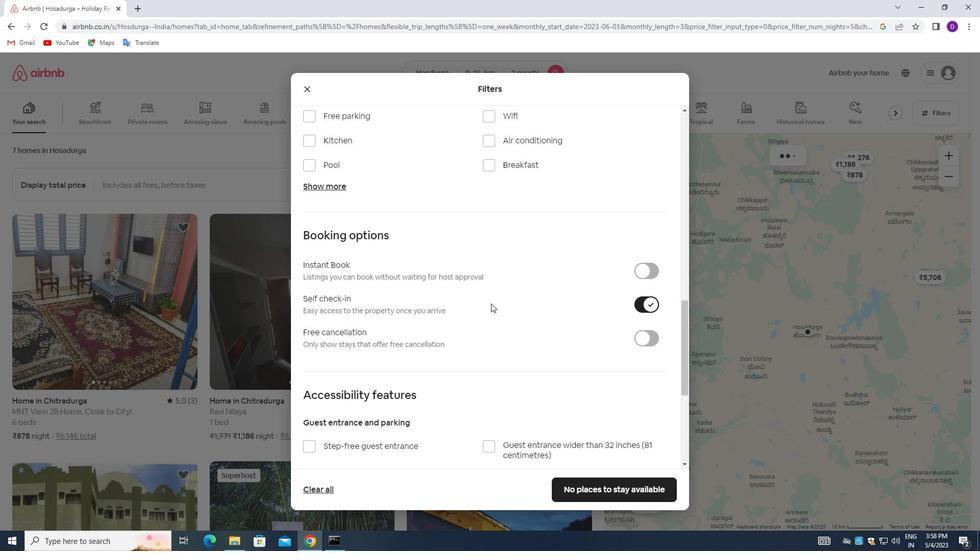 
Action: Mouse moved to (484, 302)
Screenshot: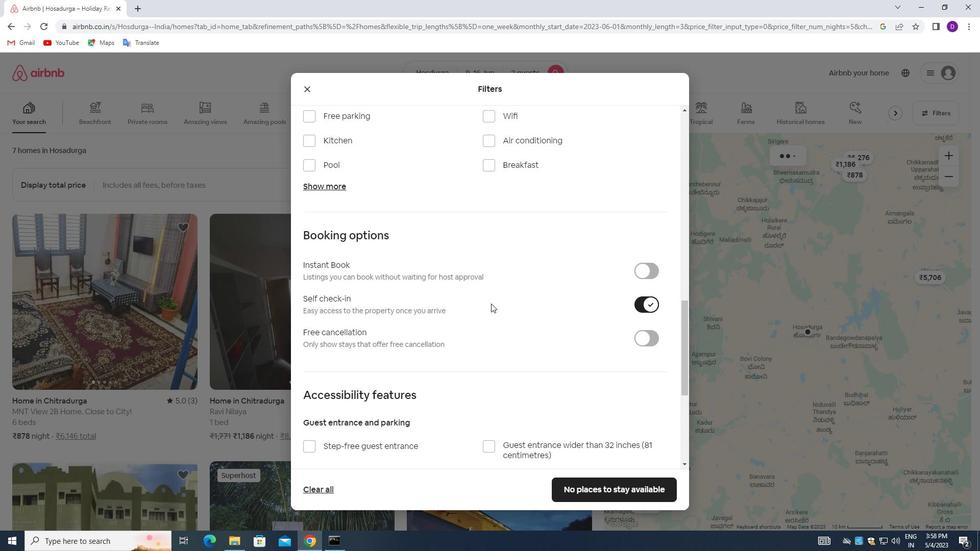 
Action: Mouse scrolled (484, 301) with delta (0, 0)
Screenshot: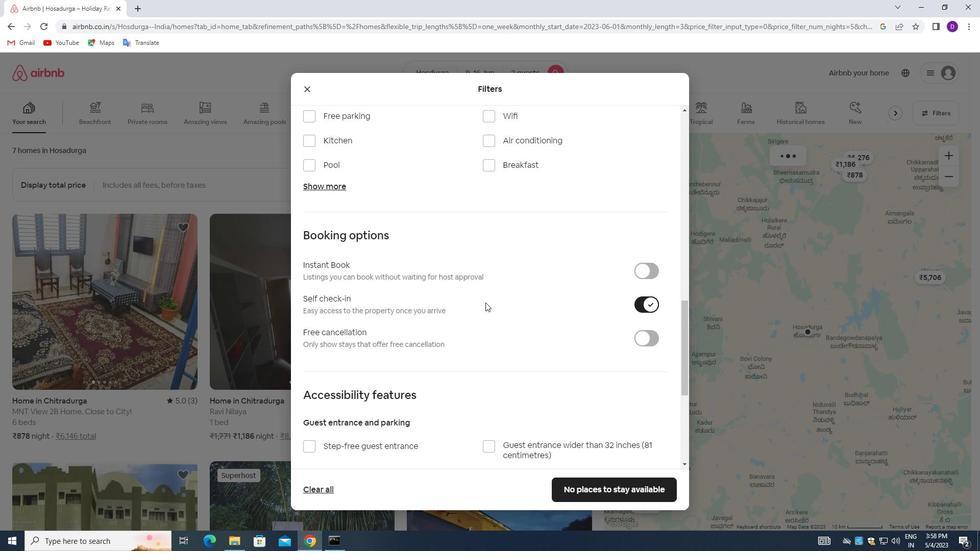 
Action: Mouse moved to (480, 300)
Screenshot: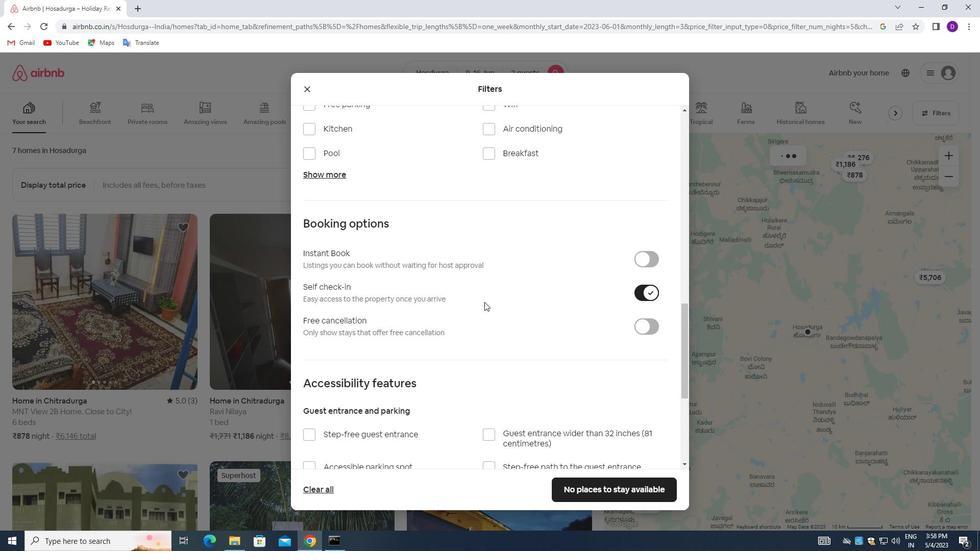 
Action: Mouse scrolled (480, 300) with delta (0, 0)
Screenshot: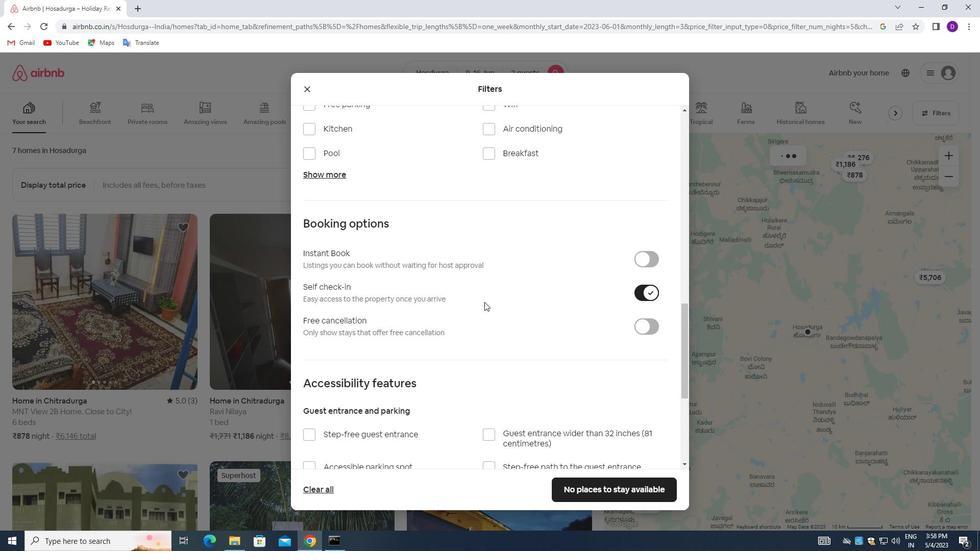 
Action: Mouse moved to (476, 300)
Screenshot: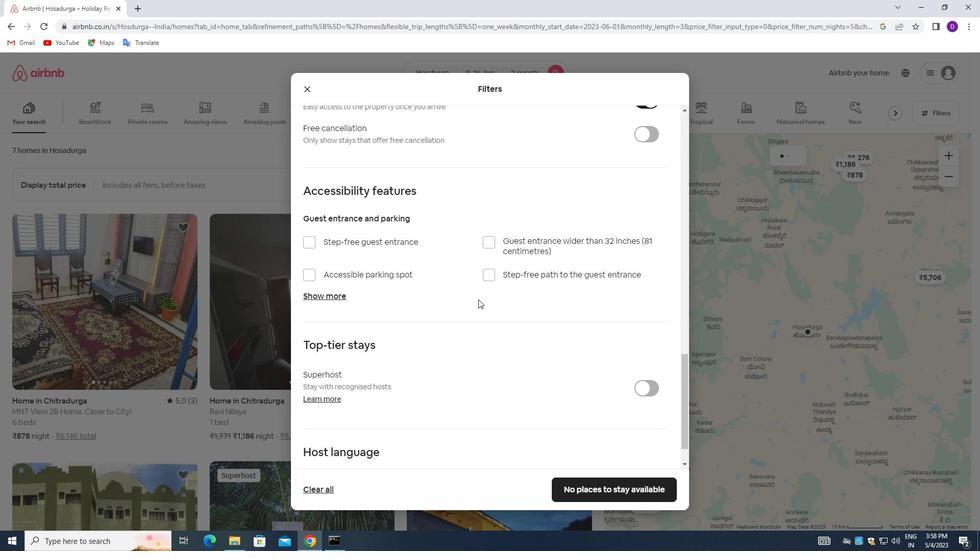 
Action: Mouse scrolled (476, 300) with delta (0, 0)
Screenshot: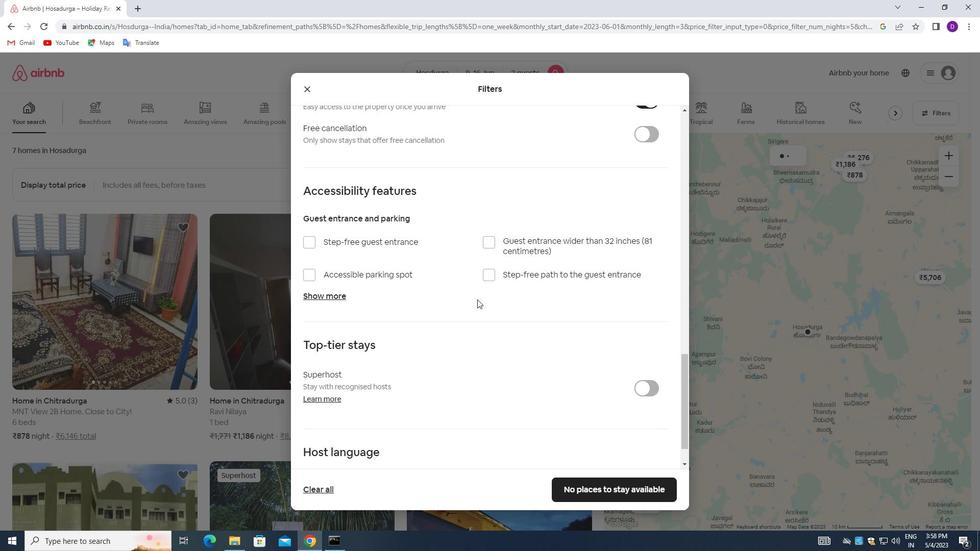
Action: Mouse moved to (476, 301)
Screenshot: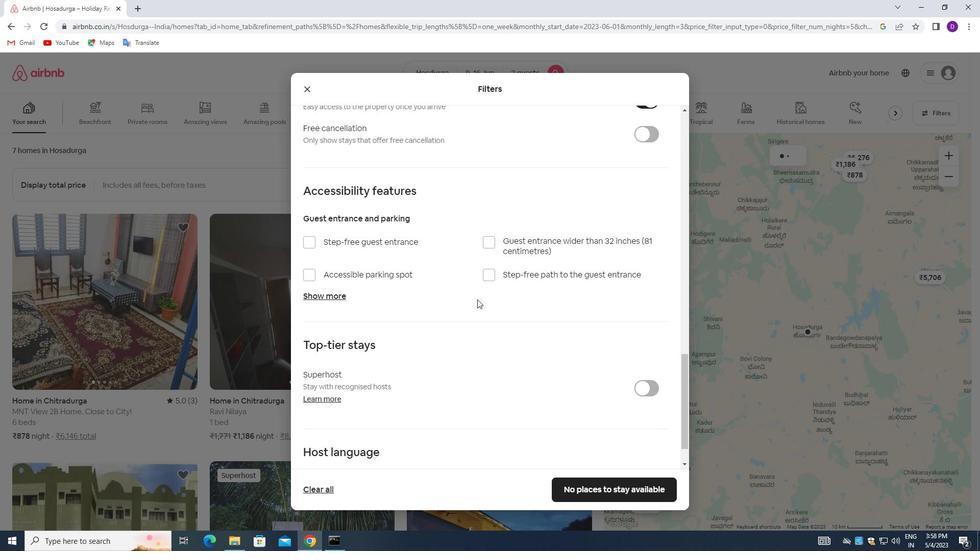 
Action: Mouse scrolled (476, 300) with delta (0, 0)
Screenshot: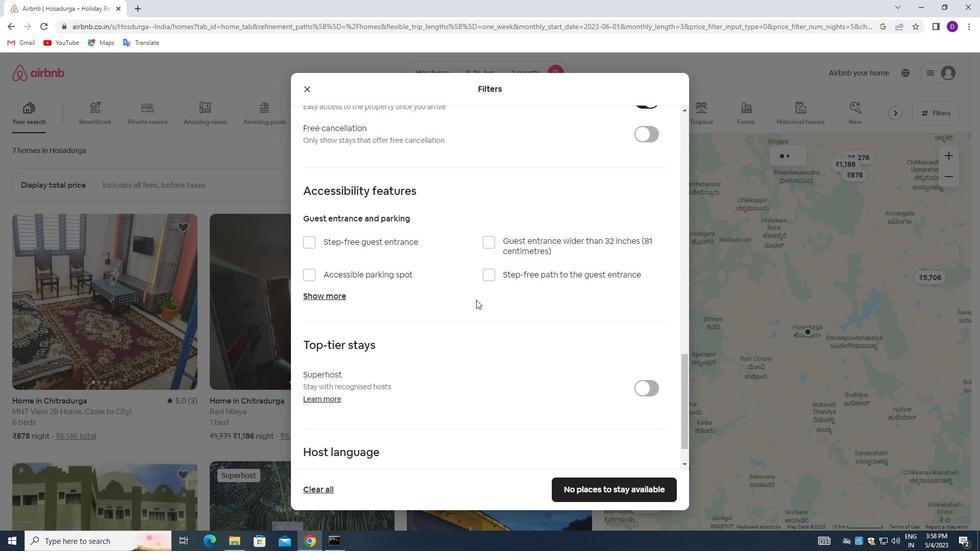 
Action: Mouse moved to (457, 323)
Screenshot: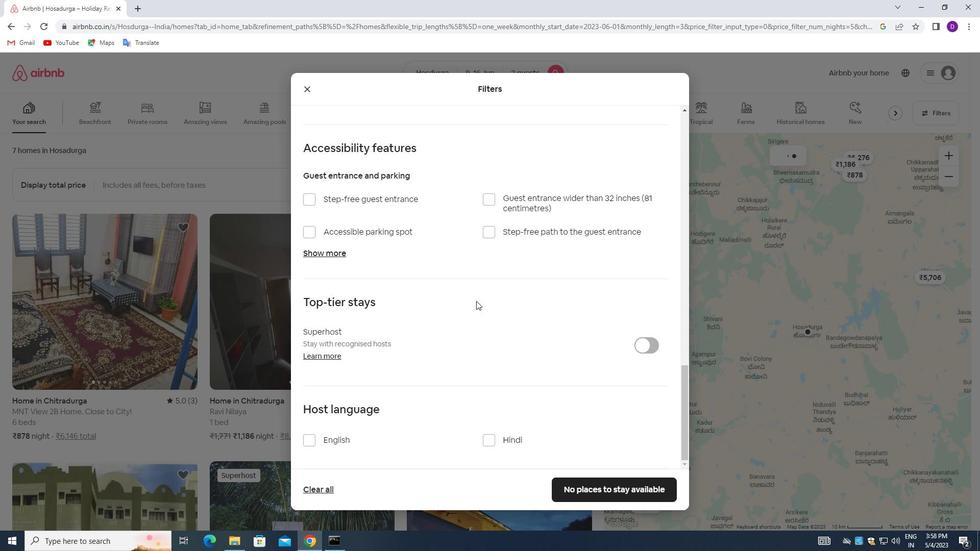 
Action: Mouse scrolled (457, 322) with delta (0, 0)
Screenshot: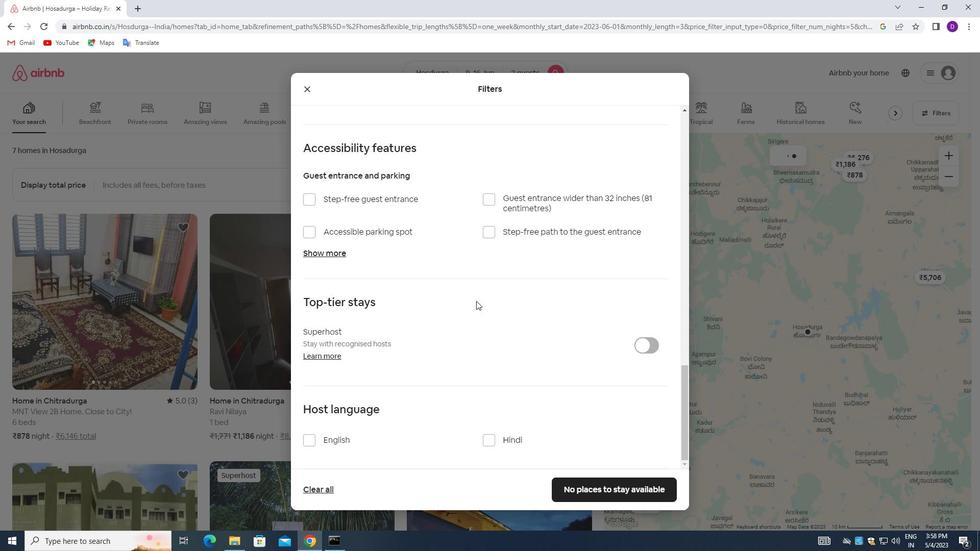 
Action: Mouse moved to (452, 329)
Screenshot: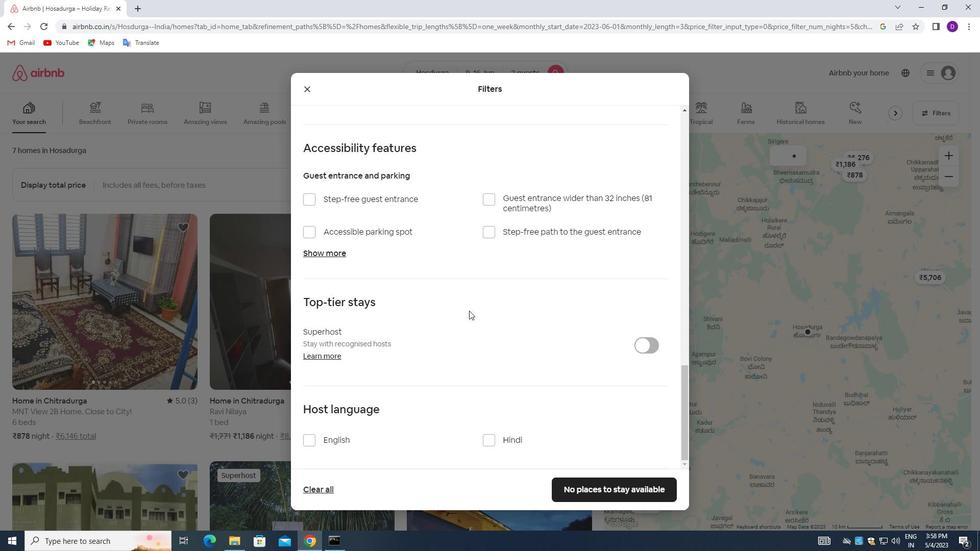 
Action: Mouse scrolled (452, 329) with delta (0, 0)
Screenshot: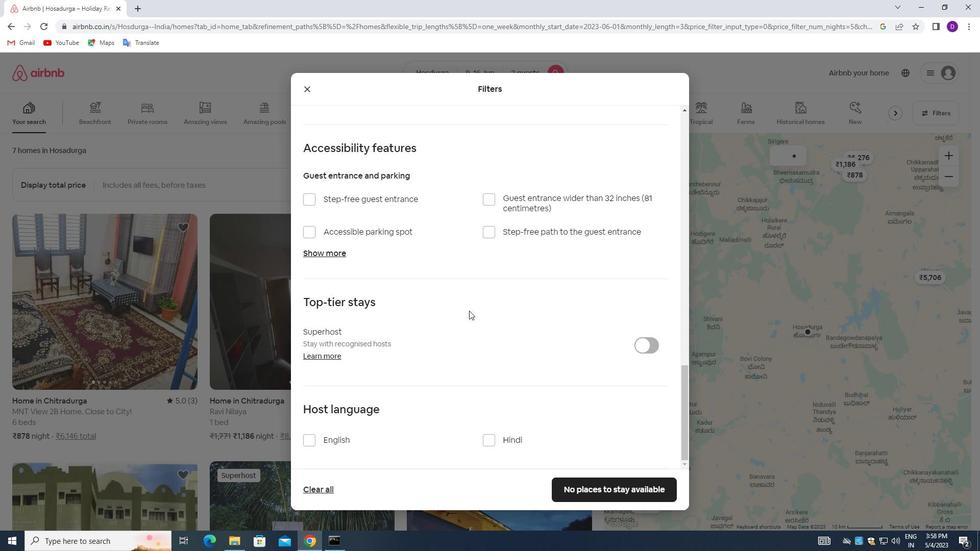 
Action: Mouse moved to (450, 333)
Screenshot: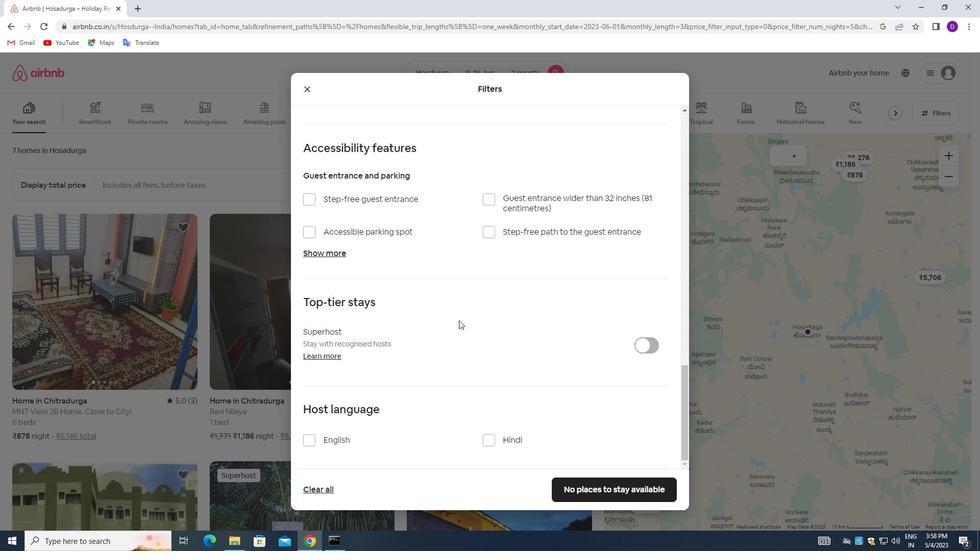 
Action: Mouse scrolled (450, 333) with delta (0, 0)
Screenshot: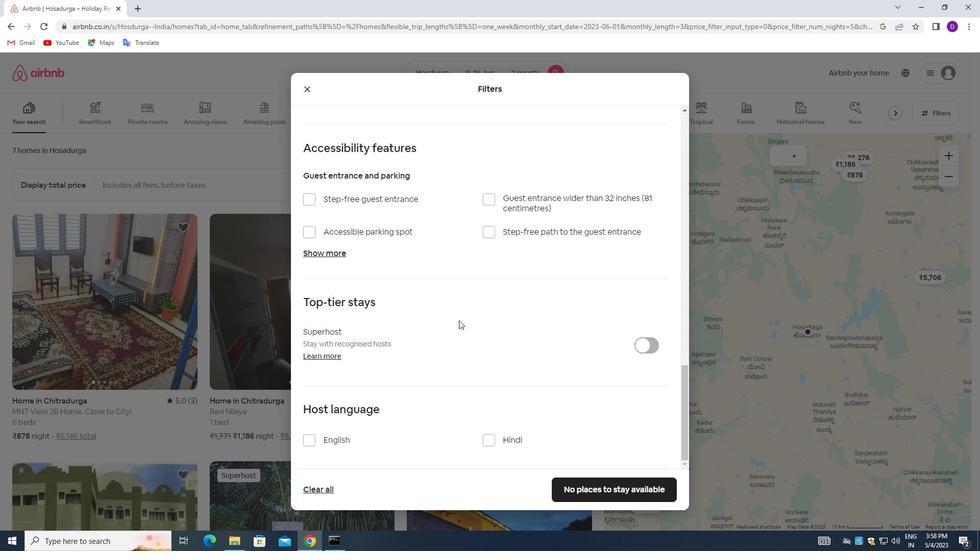 
Action: Mouse moved to (310, 442)
Screenshot: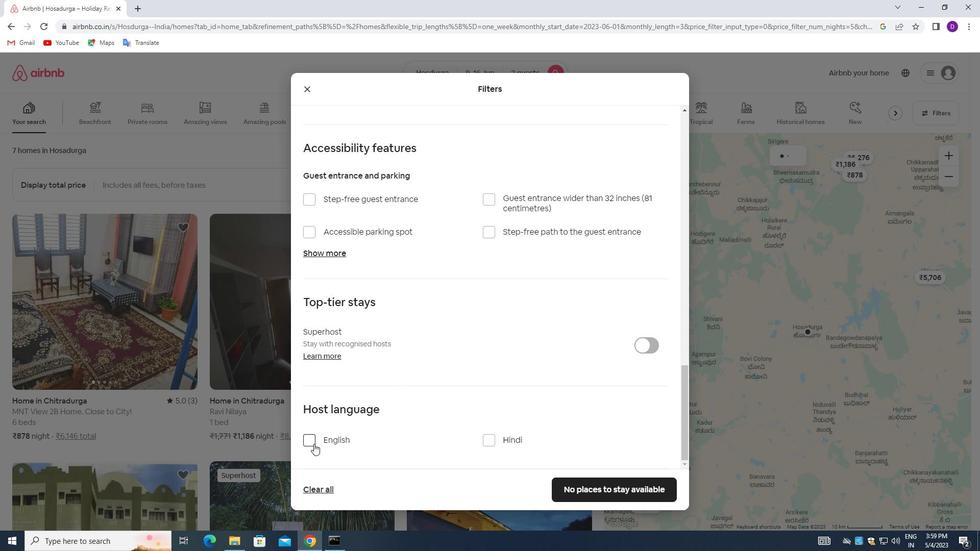 
Action: Mouse pressed left at (310, 442)
Screenshot: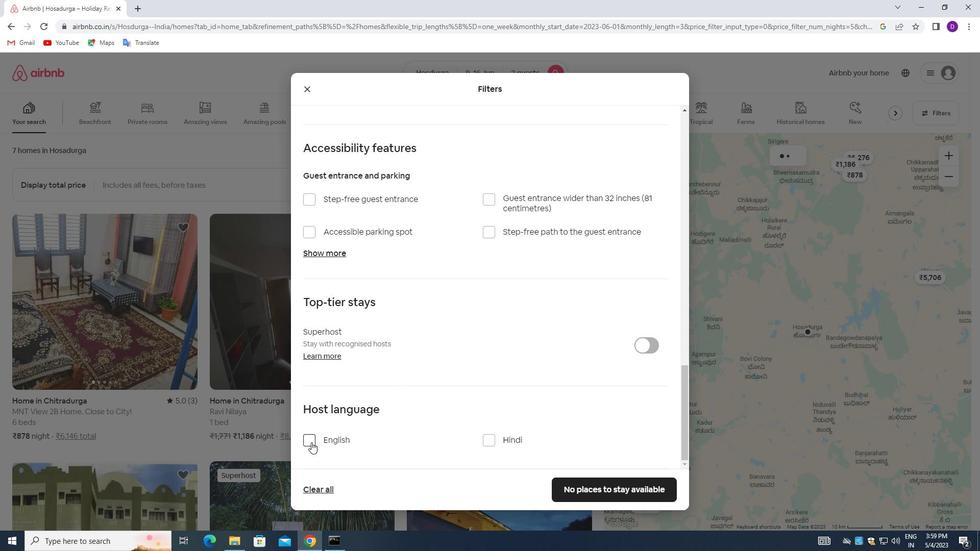 
Action: Mouse moved to (557, 488)
Screenshot: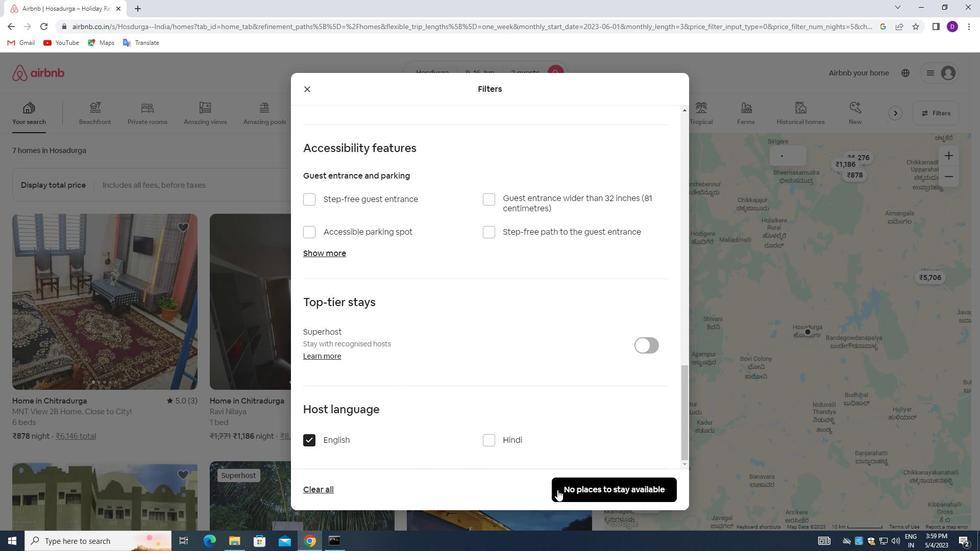 
Action: Mouse pressed left at (557, 488)
Screenshot: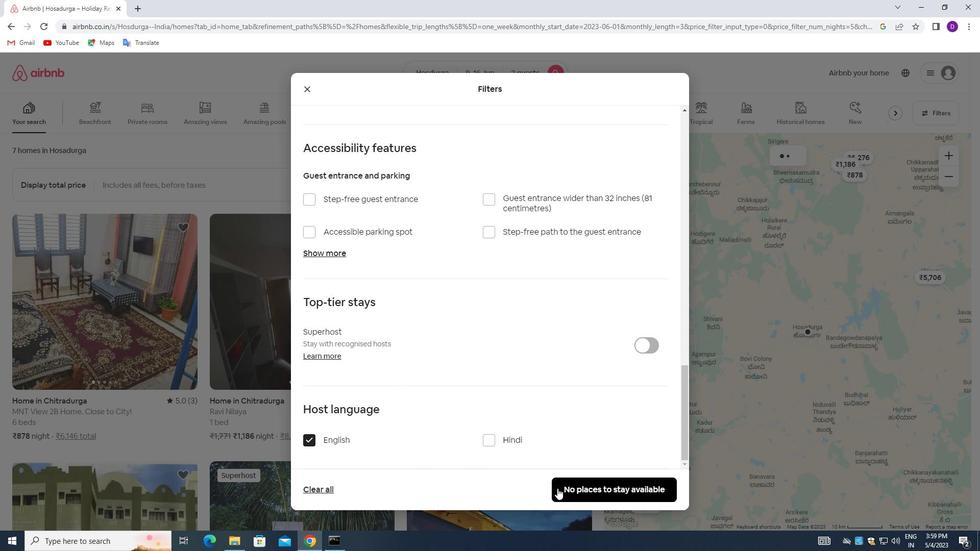 
Action: Mouse moved to (593, 385)
Screenshot: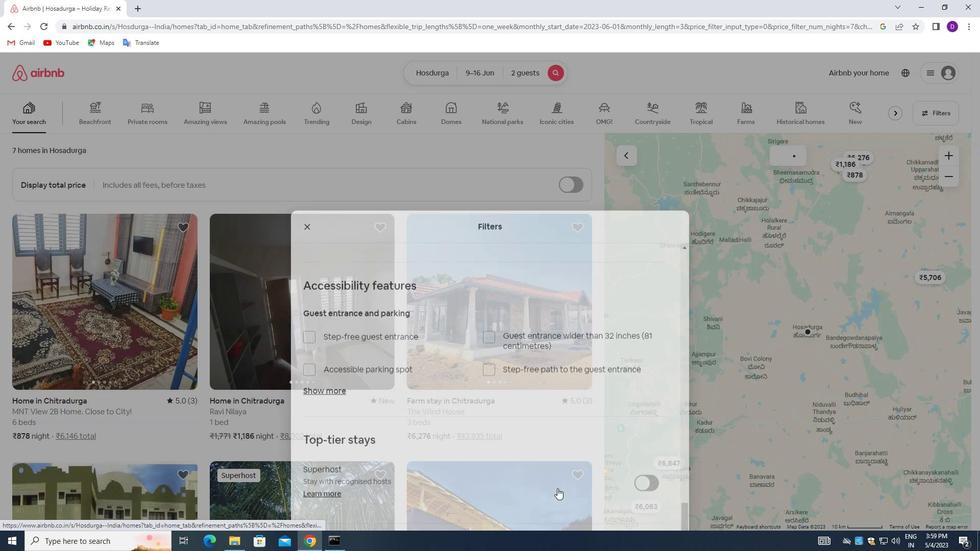 
